 Task: Create a due date automation trigger when advanced on, on the tuesday of the week a card is due add dates starting today at 11:00 AM.
Action: Mouse moved to (830, 256)
Screenshot: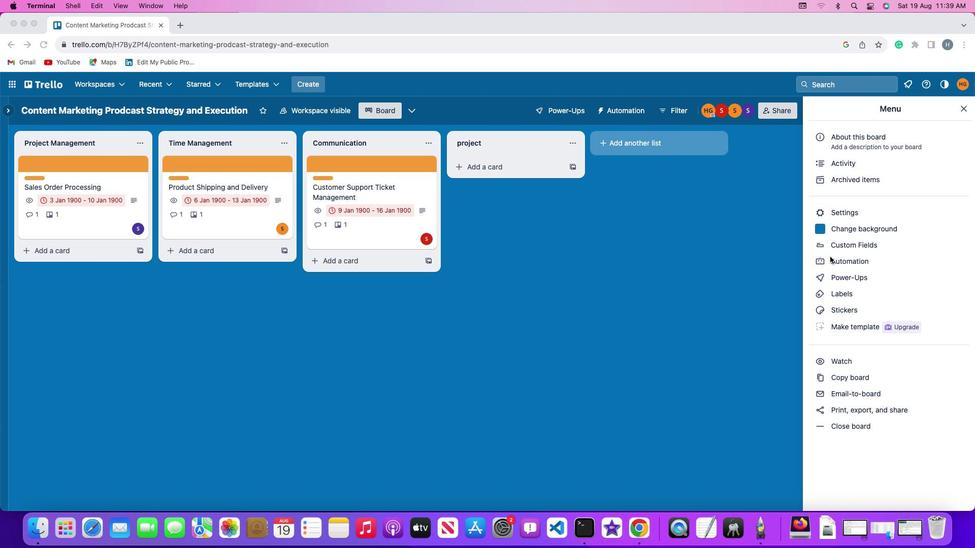 
Action: Mouse pressed left at (830, 256)
Screenshot: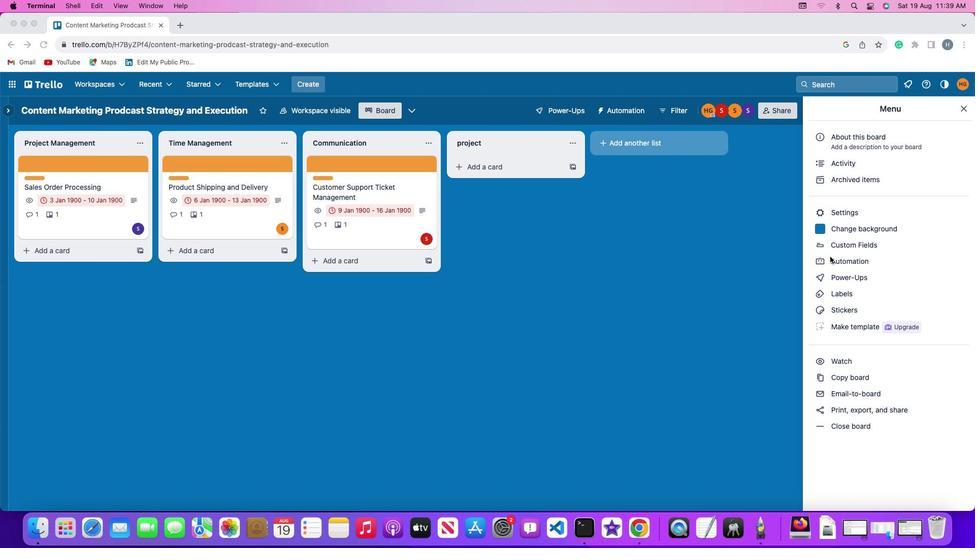 
Action: Mouse pressed left at (830, 256)
Screenshot: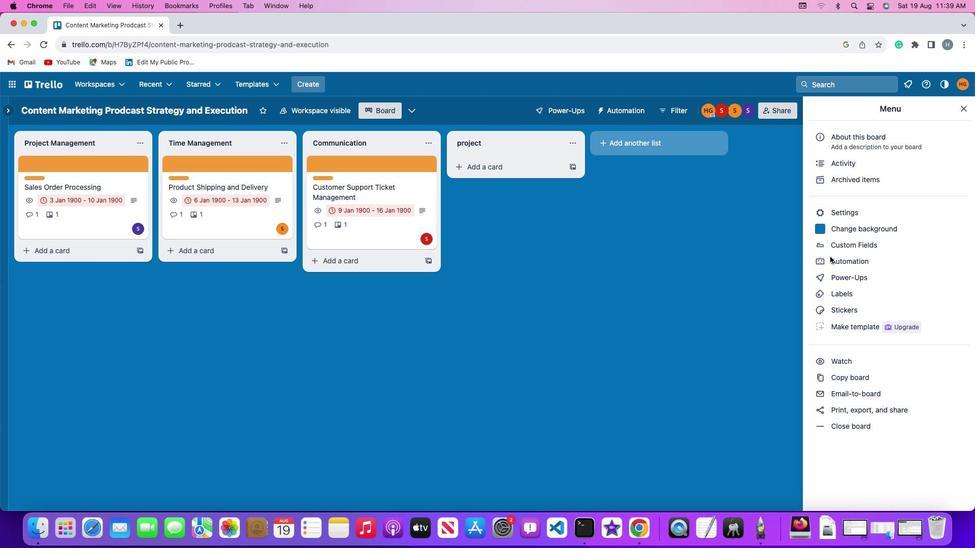 
Action: Mouse moved to (71, 237)
Screenshot: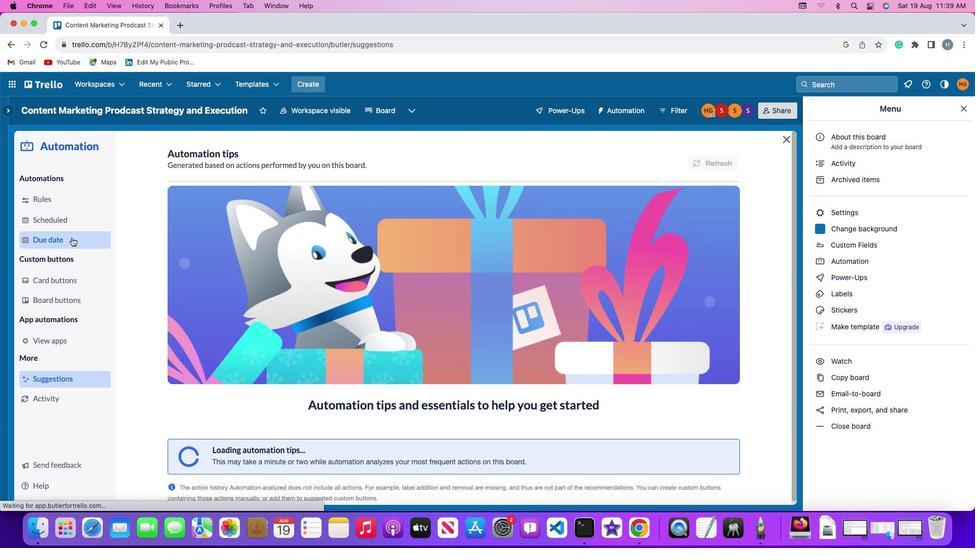 
Action: Mouse pressed left at (71, 237)
Screenshot: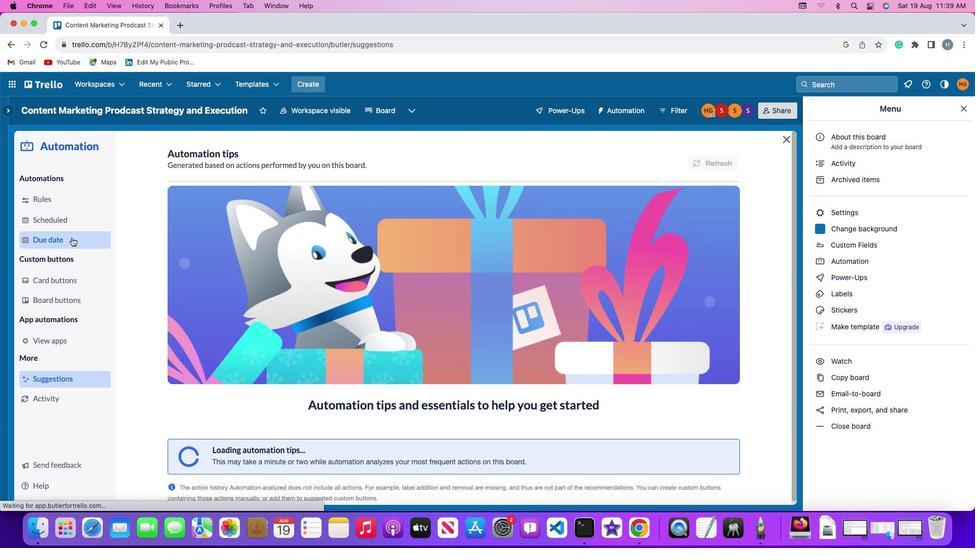 
Action: Mouse moved to (694, 158)
Screenshot: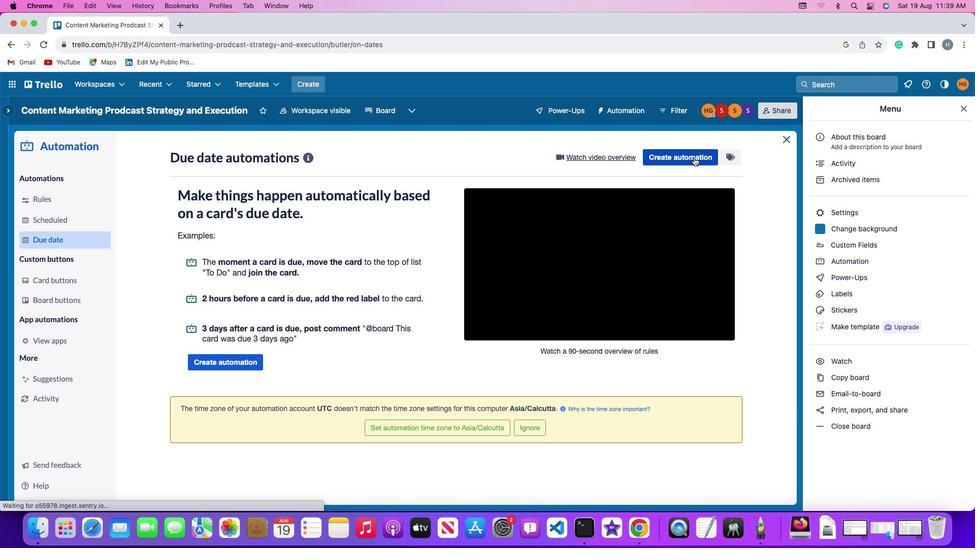 
Action: Mouse pressed left at (694, 158)
Screenshot: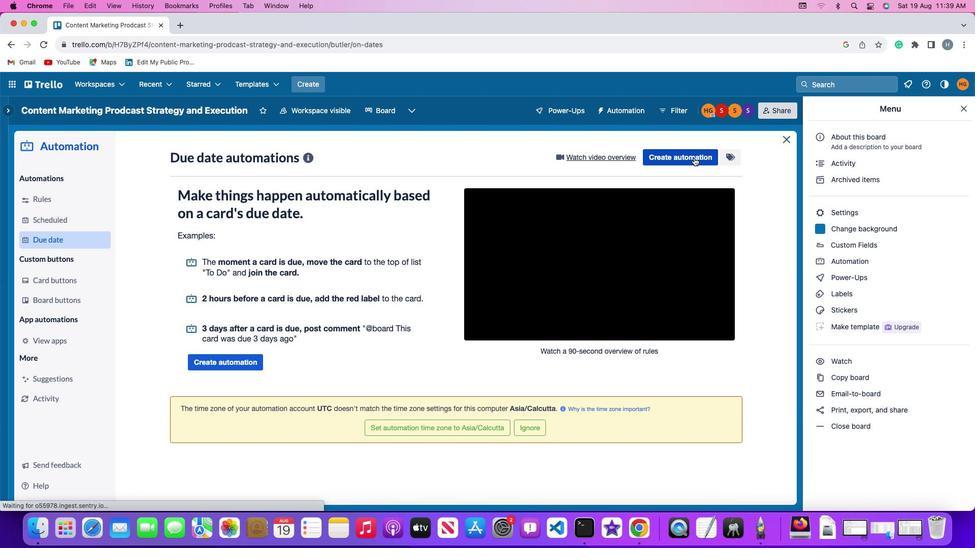 
Action: Mouse moved to (207, 259)
Screenshot: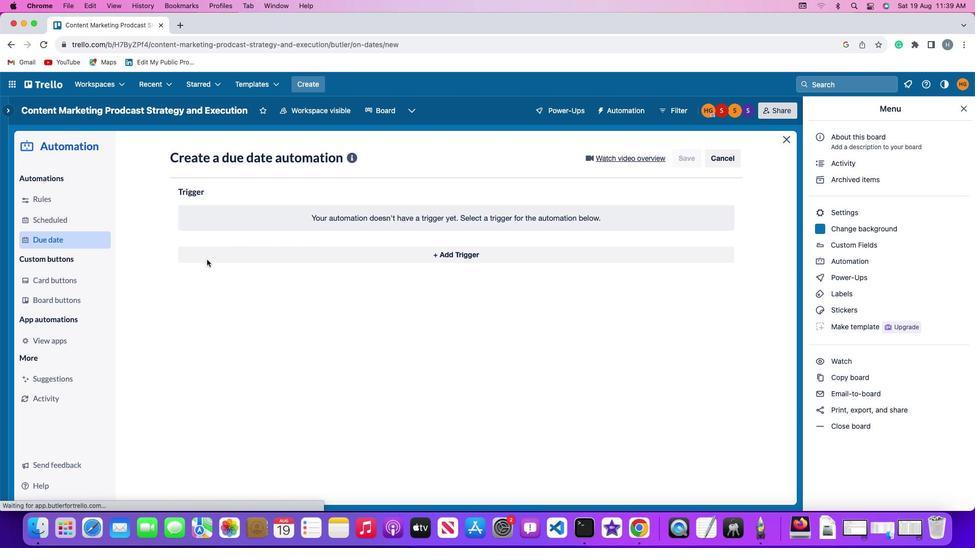 
Action: Mouse pressed left at (207, 259)
Screenshot: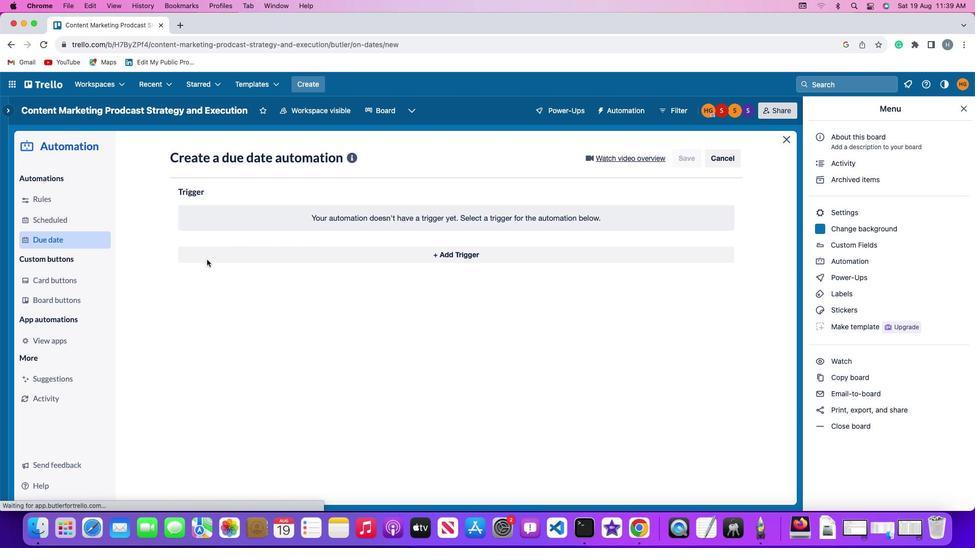 
Action: Mouse moved to (227, 442)
Screenshot: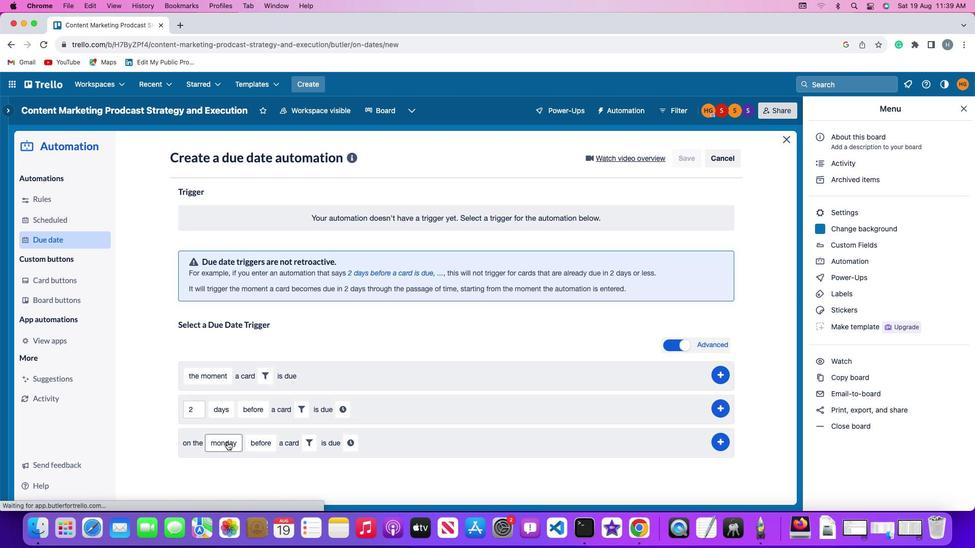 
Action: Mouse pressed left at (227, 442)
Screenshot: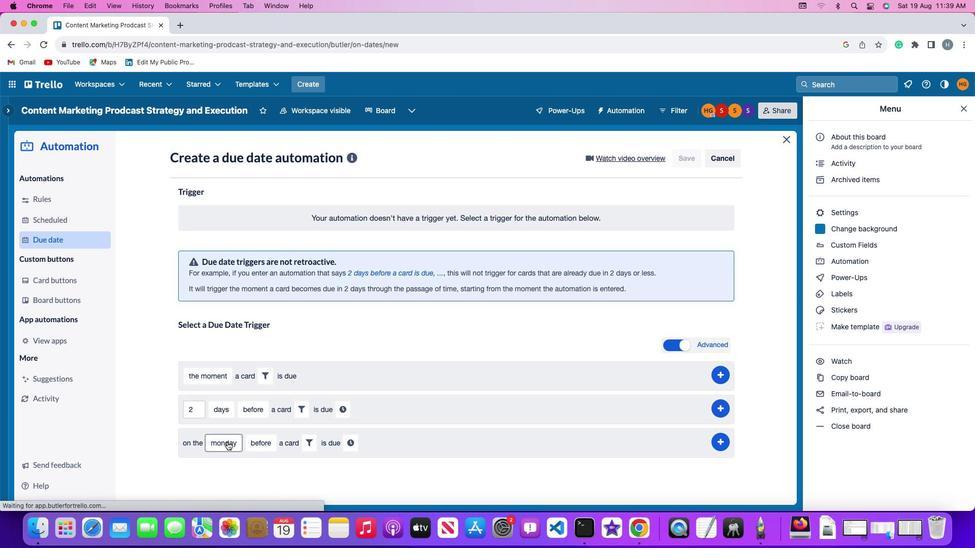 
Action: Mouse moved to (246, 324)
Screenshot: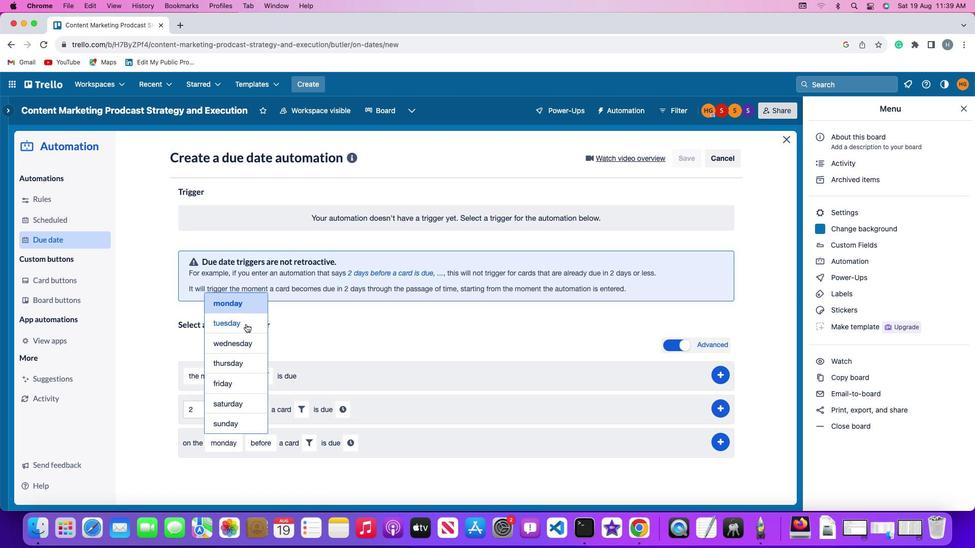 
Action: Mouse pressed left at (246, 324)
Screenshot: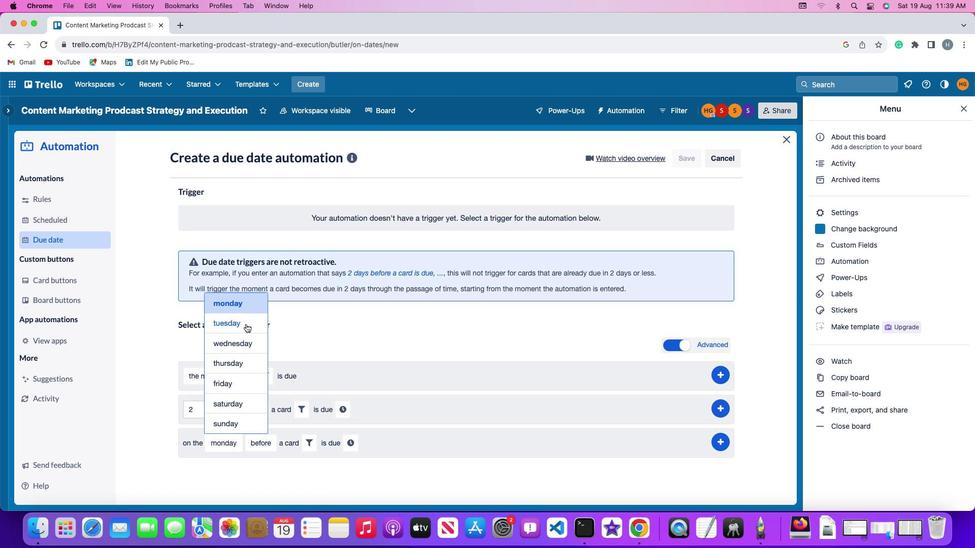 
Action: Mouse moved to (258, 444)
Screenshot: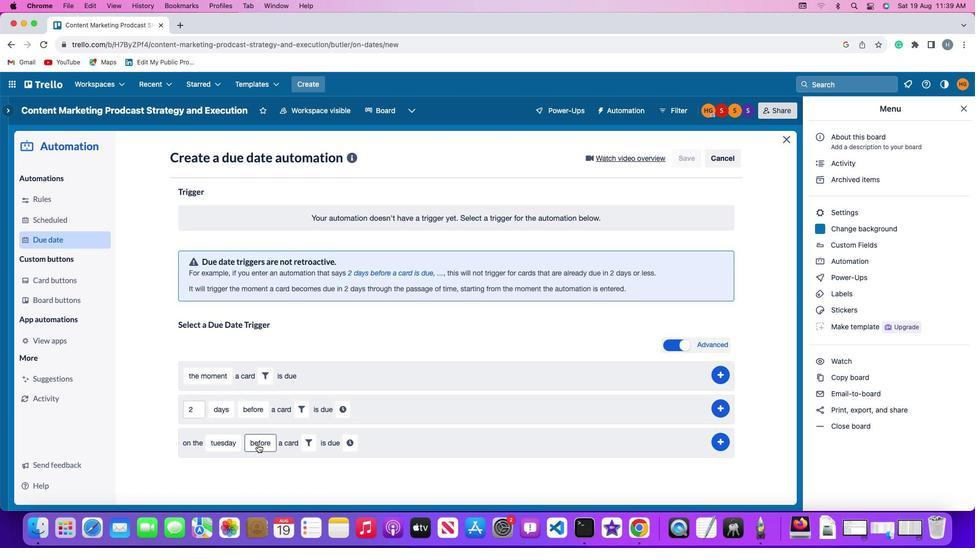 
Action: Mouse pressed left at (258, 444)
Screenshot: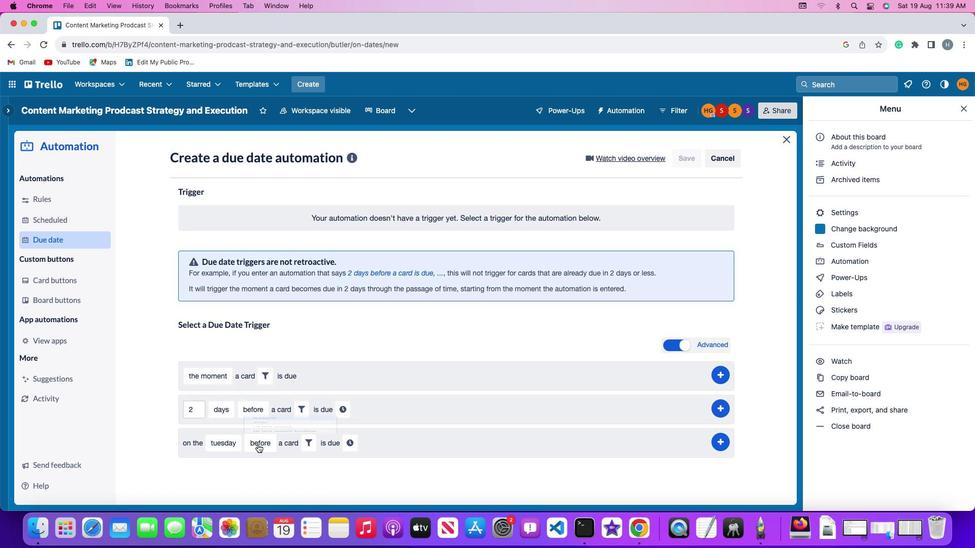 
Action: Mouse moved to (271, 401)
Screenshot: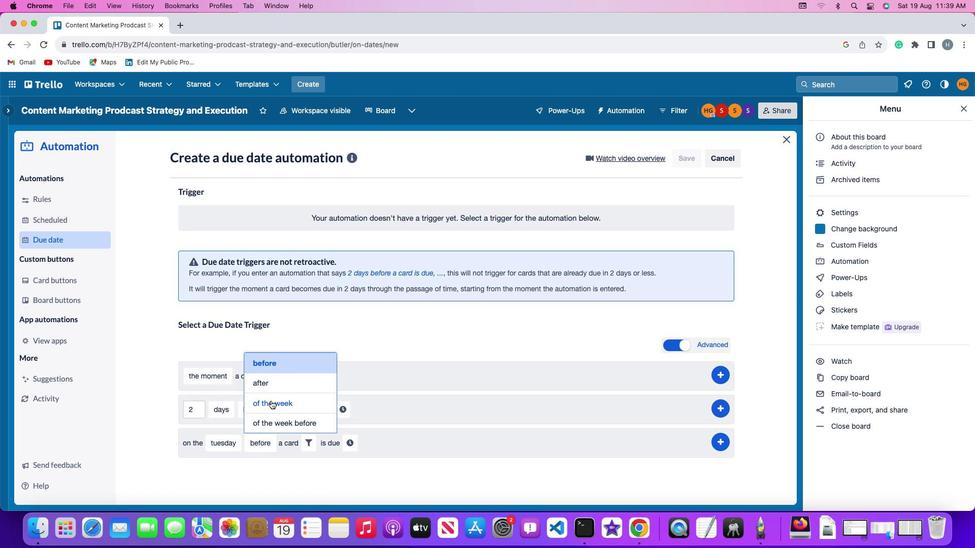 
Action: Mouse pressed left at (271, 401)
Screenshot: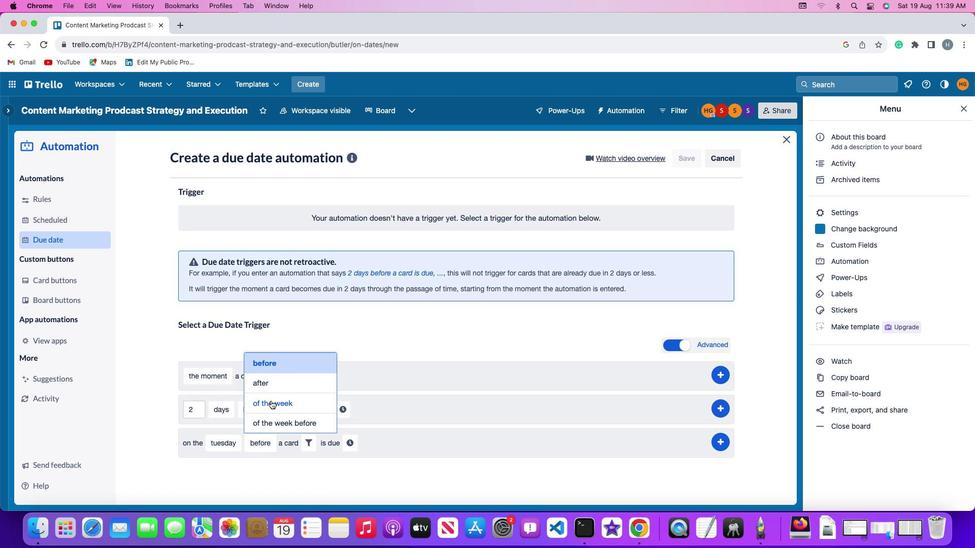 
Action: Mouse moved to (329, 440)
Screenshot: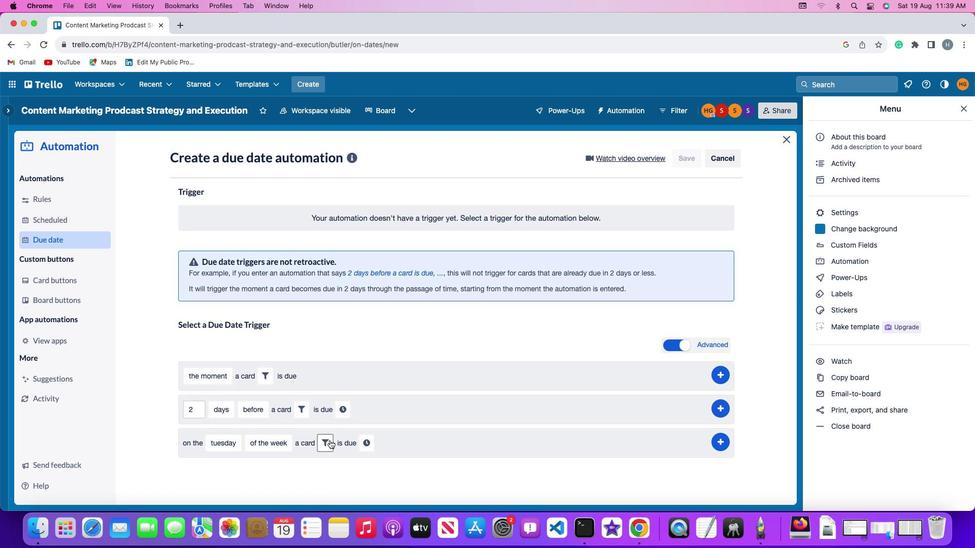 
Action: Mouse pressed left at (329, 440)
Screenshot: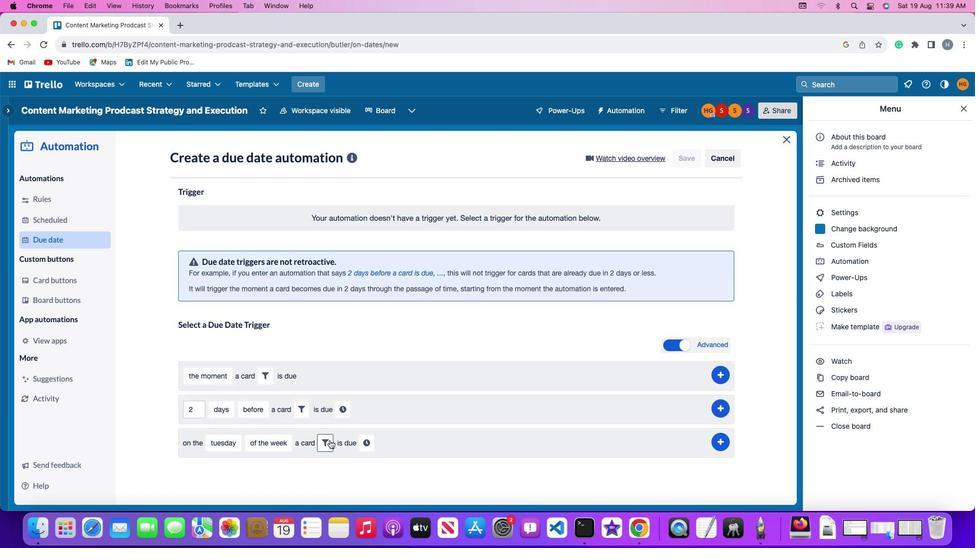 
Action: Mouse moved to (377, 475)
Screenshot: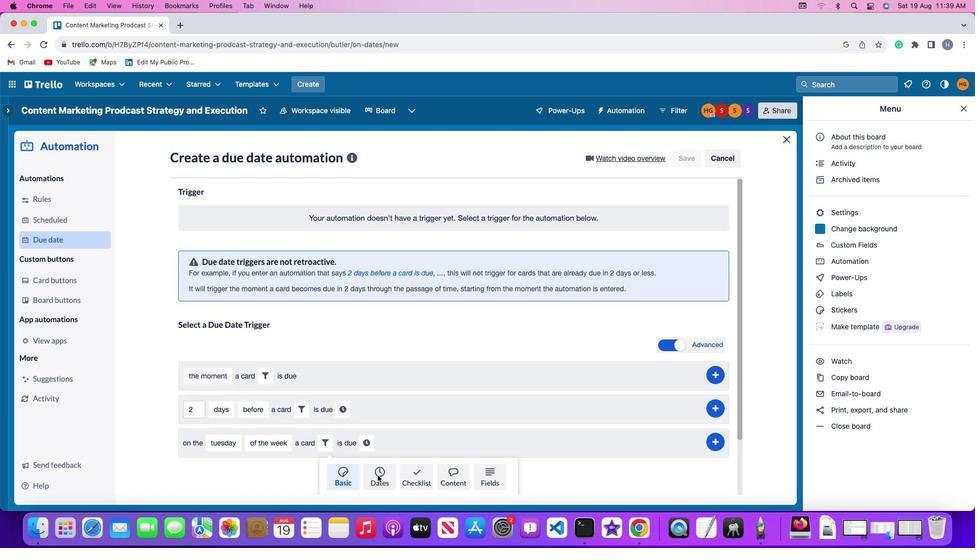 
Action: Mouse pressed left at (377, 475)
Screenshot: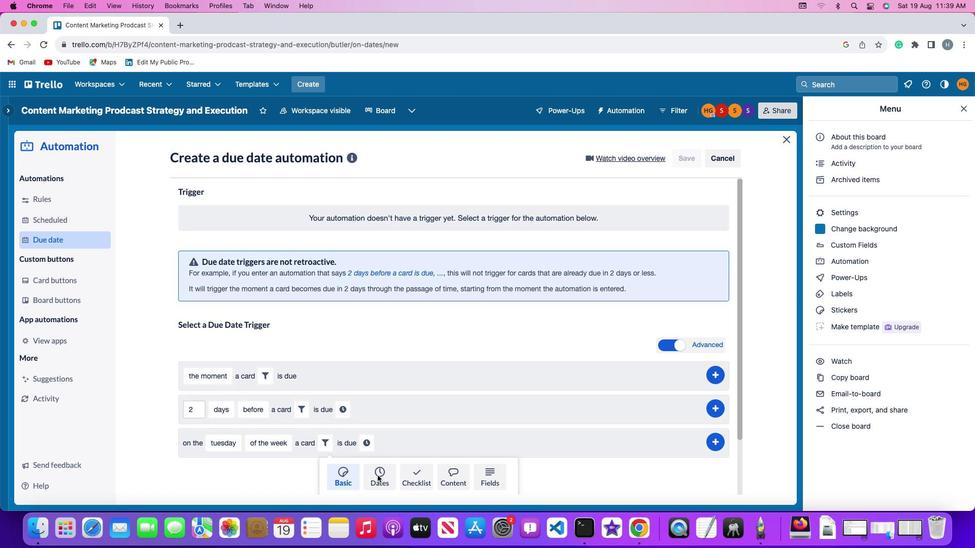 
Action: Mouse moved to (282, 464)
Screenshot: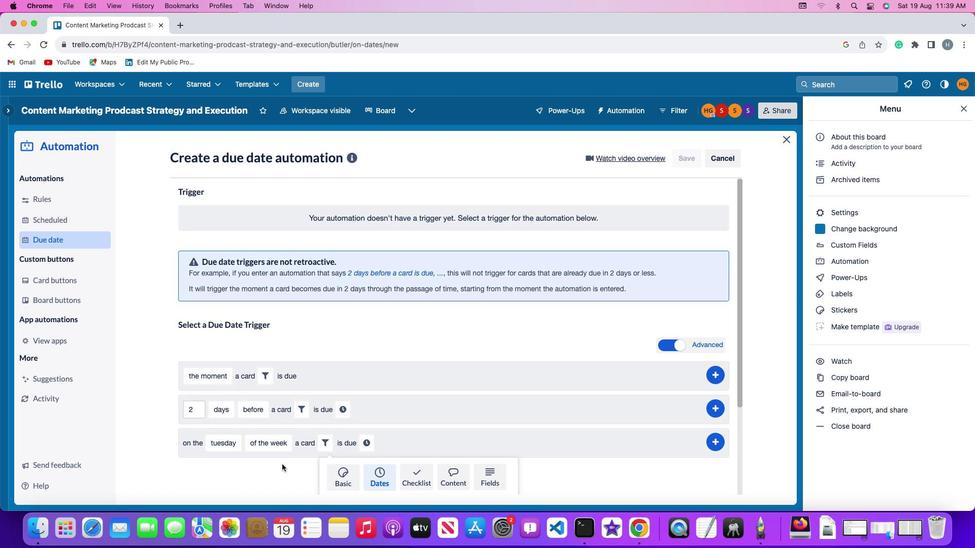 
Action: Mouse scrolled (282, 464) with delta (0, 0)
Screenshot: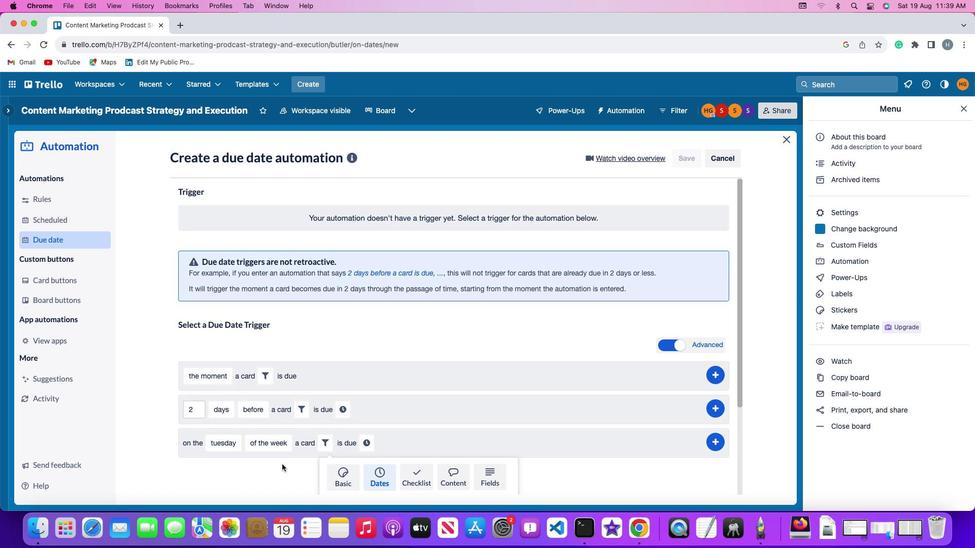 
Action: Mouse scrolled (282, 464) with delta (0, 0)
Screenshot: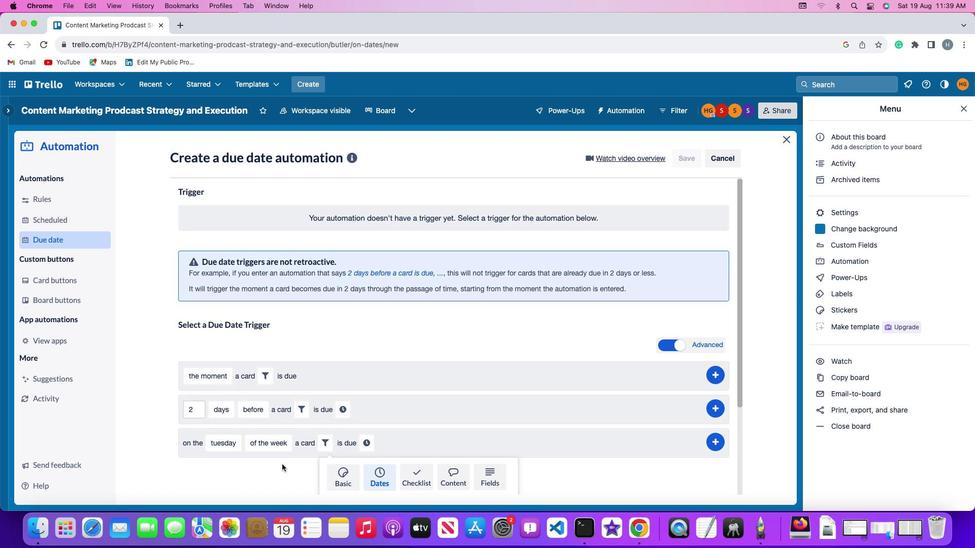 
Action: Mouse moved to (282, 464)
Screenshot: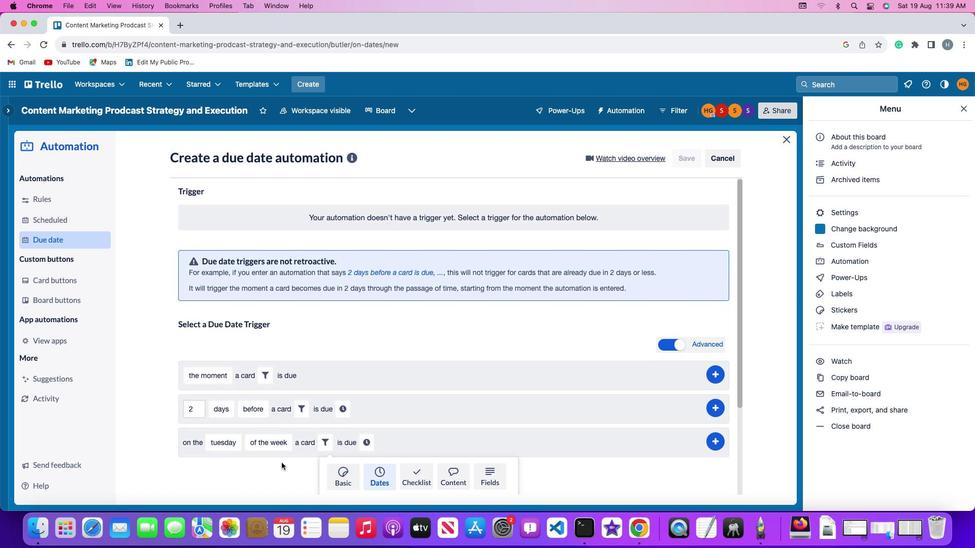 
Action: Mouse scrolled (282, 464) with delta (0, -1)
Screenshot: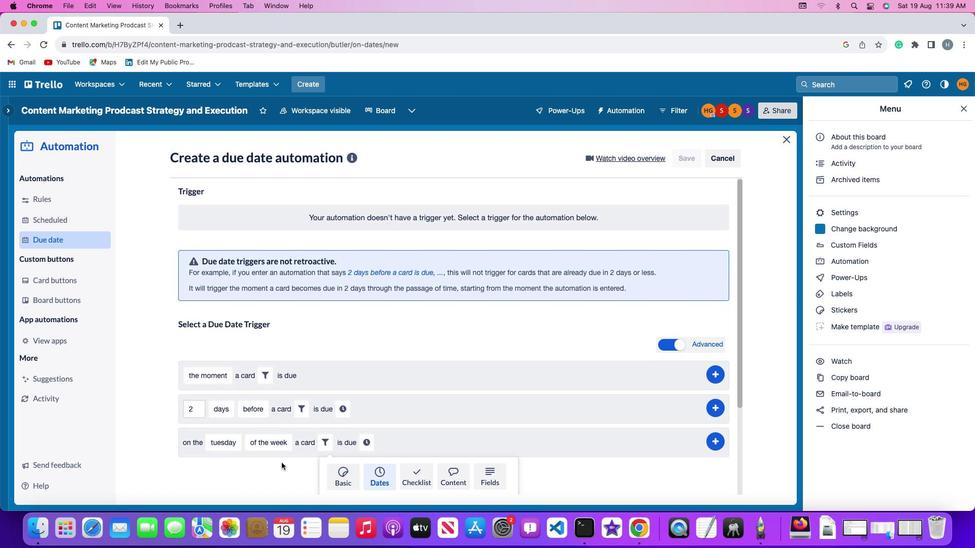 
Action: Mouse moved to (282, 463)
Screenshot: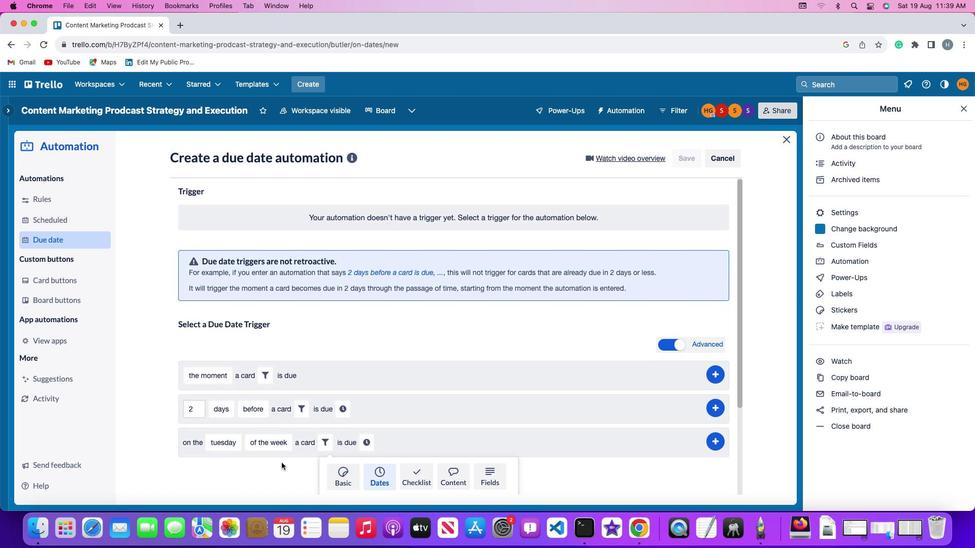 
Action: Mouse scrolled (282, 463) with delta (0, -2)
Screenshot: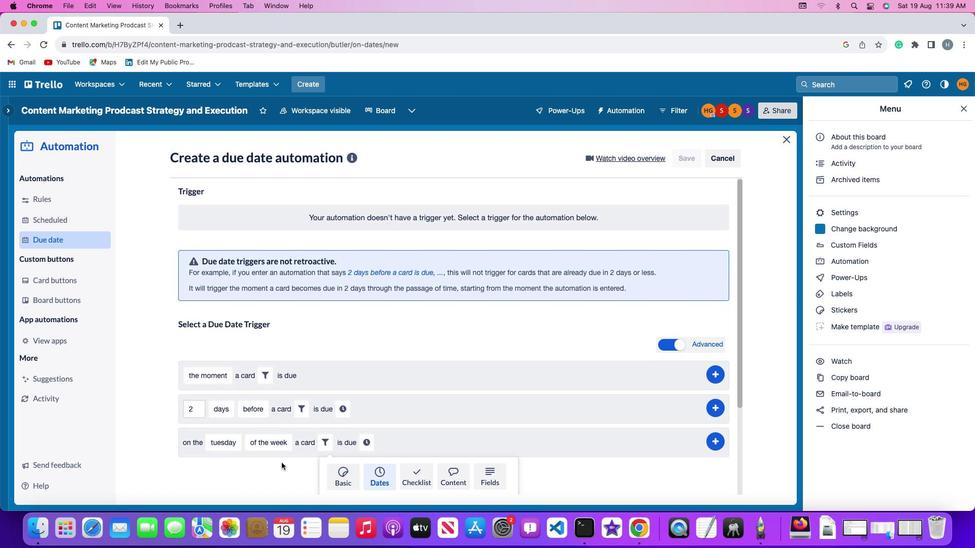 
Action: Mouse moved to (281, 462)
Screenshot: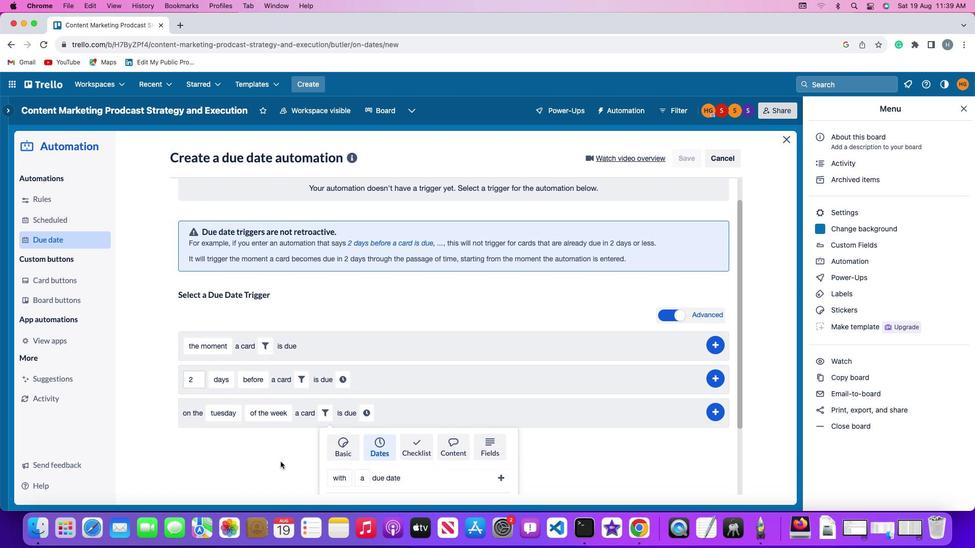 
Action: Mouse scrolled (281, 462) with delta (0, -3)
Screenshot: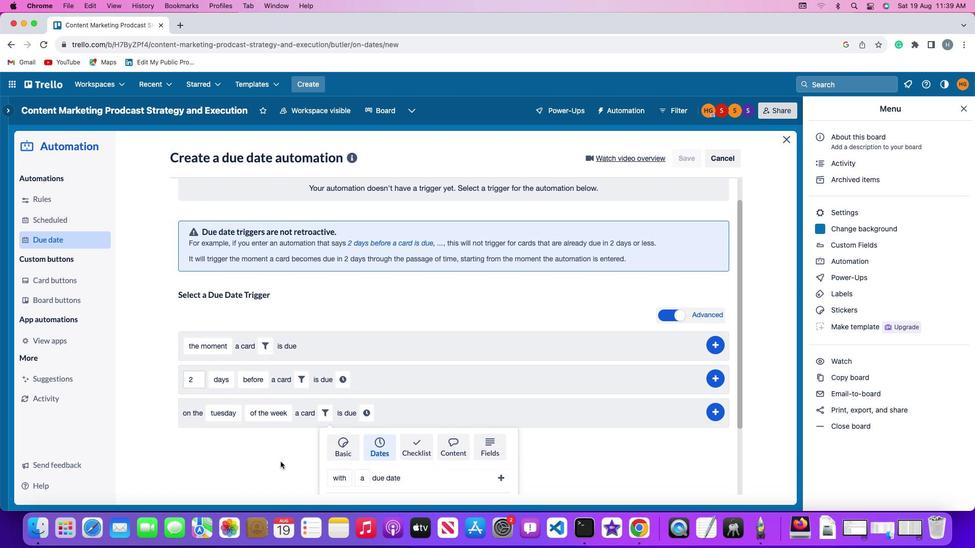 
Action: Mouse moved to (280, 460)
Screenshot: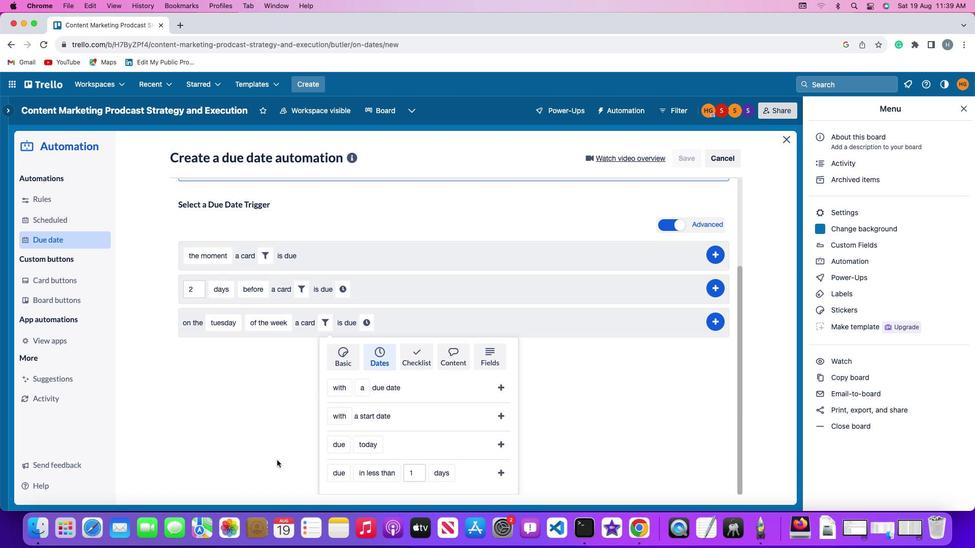 
Action: Mouse scrolled (280, 460) with delta (0, 0)
Screenshot: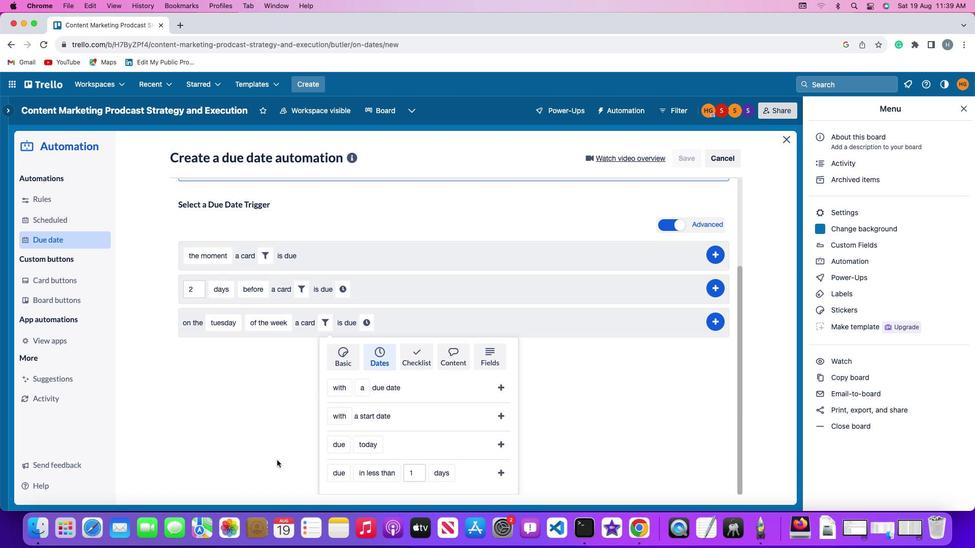 
Action: Mouse moved to (277, 460)
Screenshot: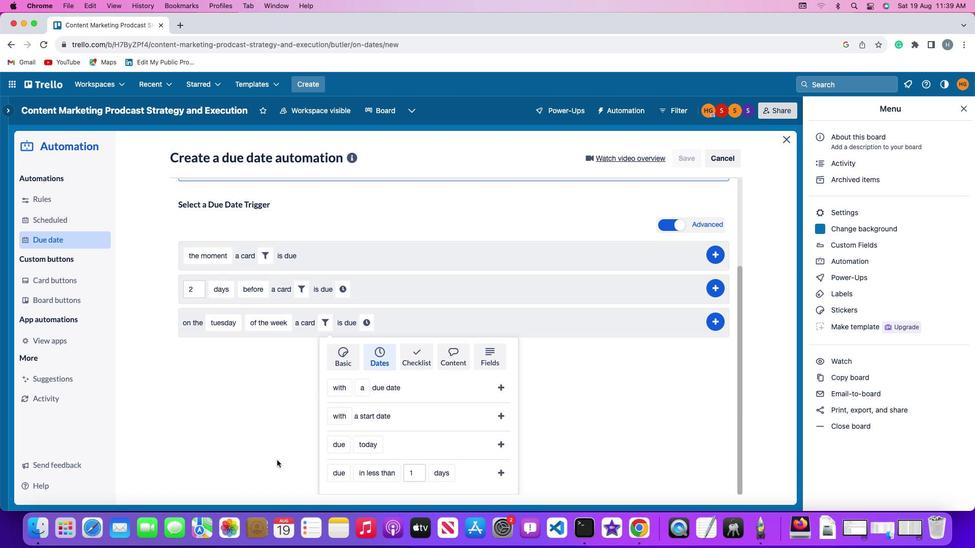 
Action: Mouse scrolled (277, 460) with delta (0, 0)
Screenshot: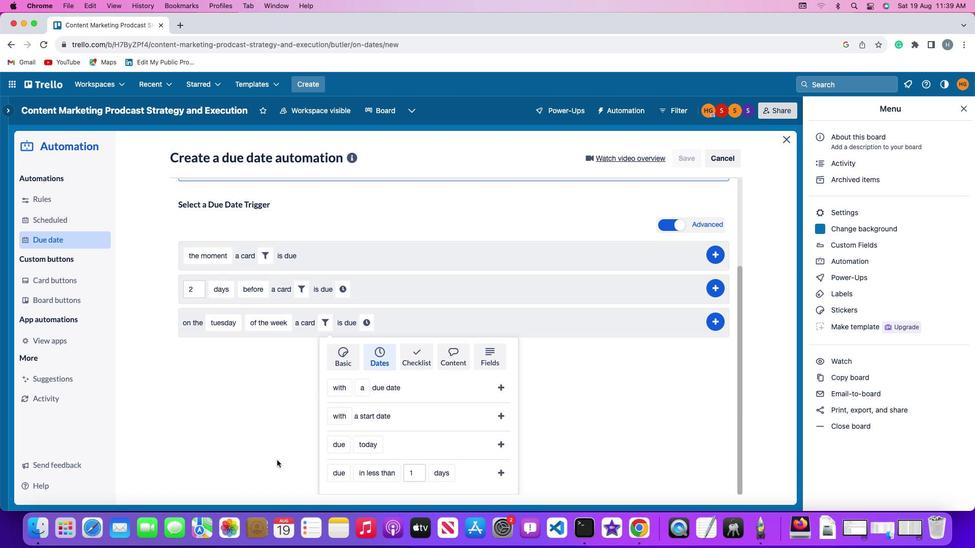 
Action: Mouse moved to (276, 460)
Screenshot: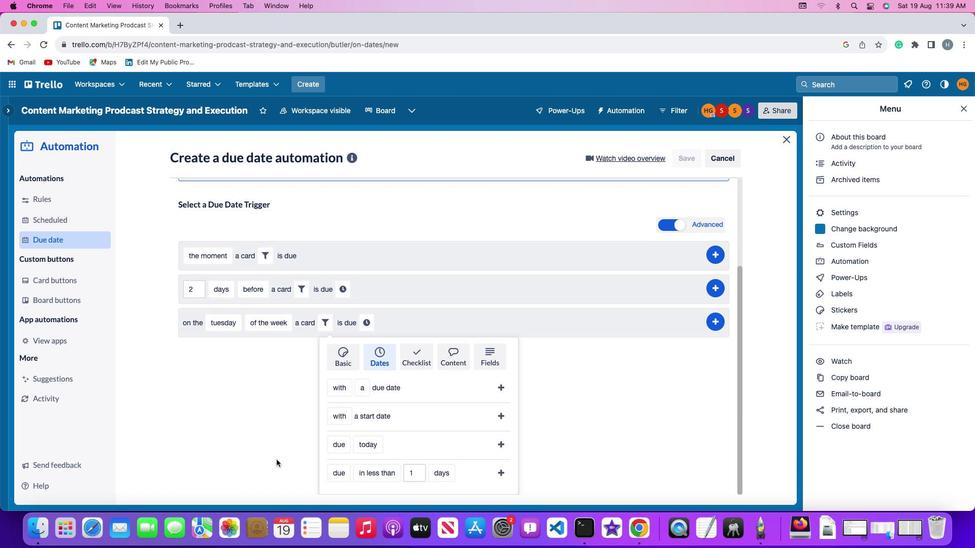 
Action: Mouse scrolled (276, 460) with delta (0, -1)
Screenshot: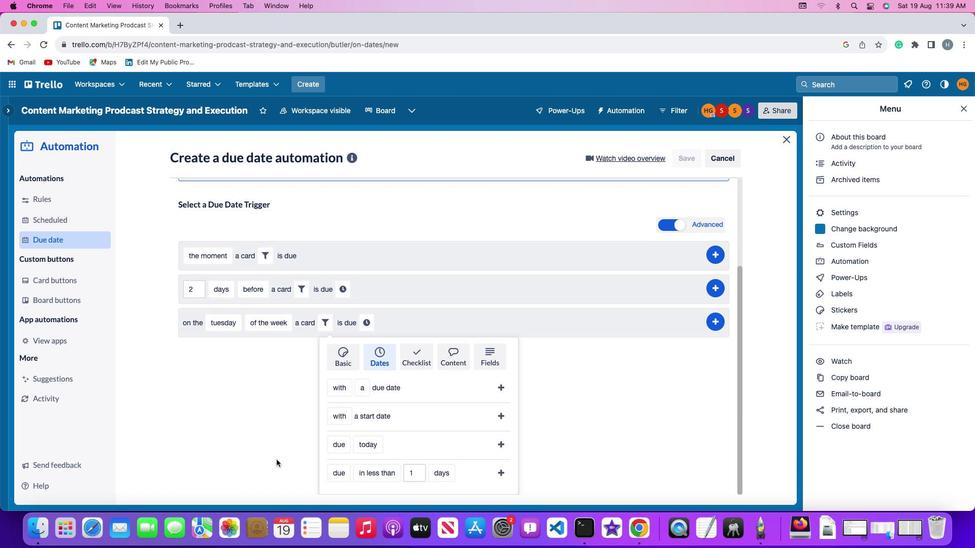 
Action: Mouse moved to (330, 448)
Screenshot: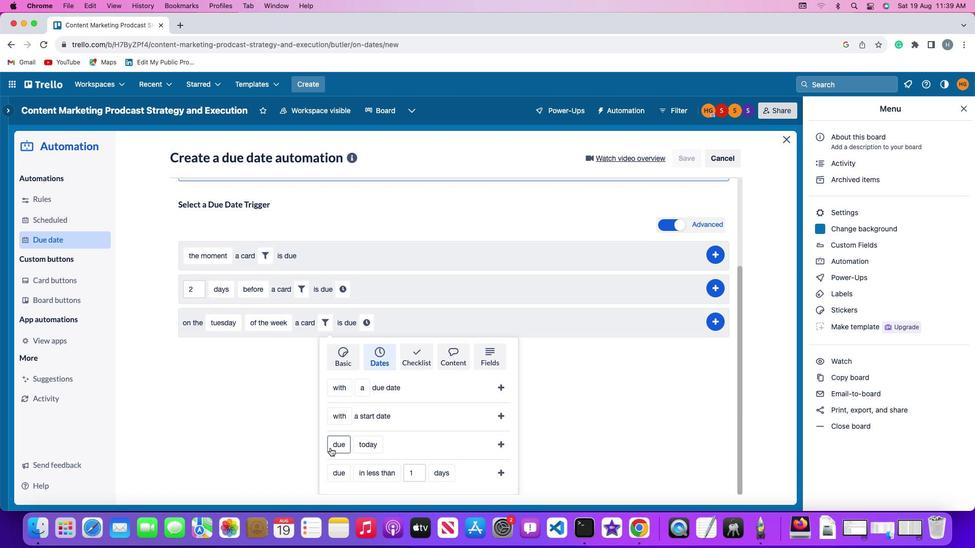 
Action: Mouse pressed left at (330, 448)
Screenshot: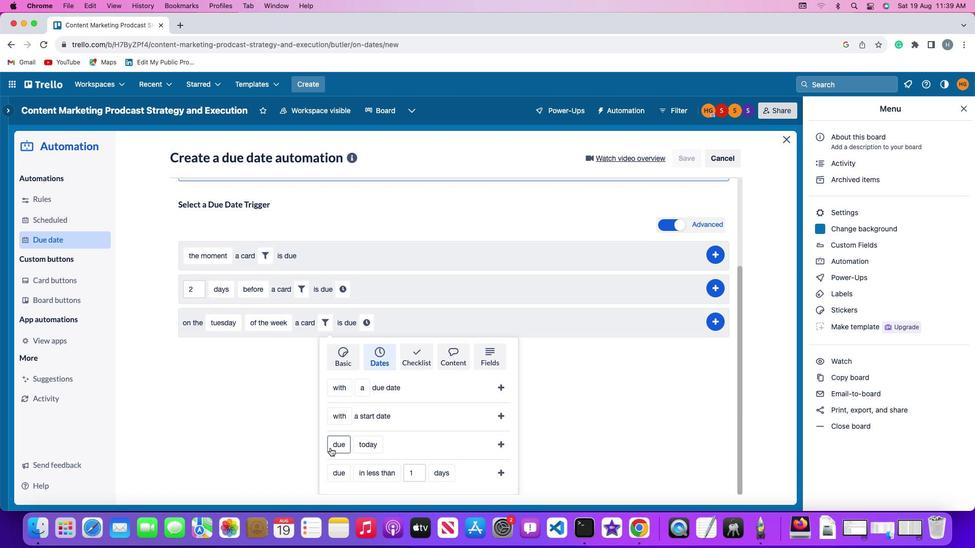 
Action: Mouse moved to (346, 405)
Screenshot: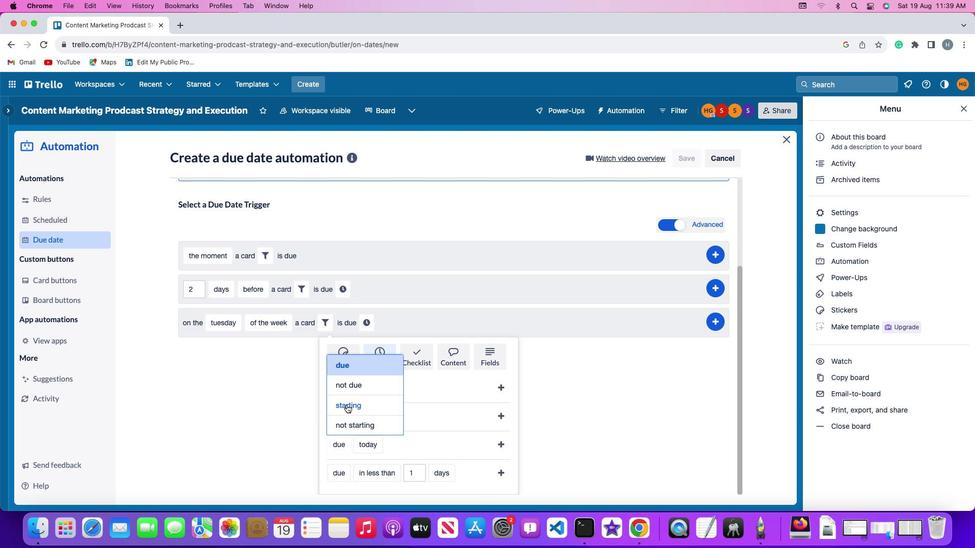 
Action: Mouse pressed left at (346, 405)
Screenshot: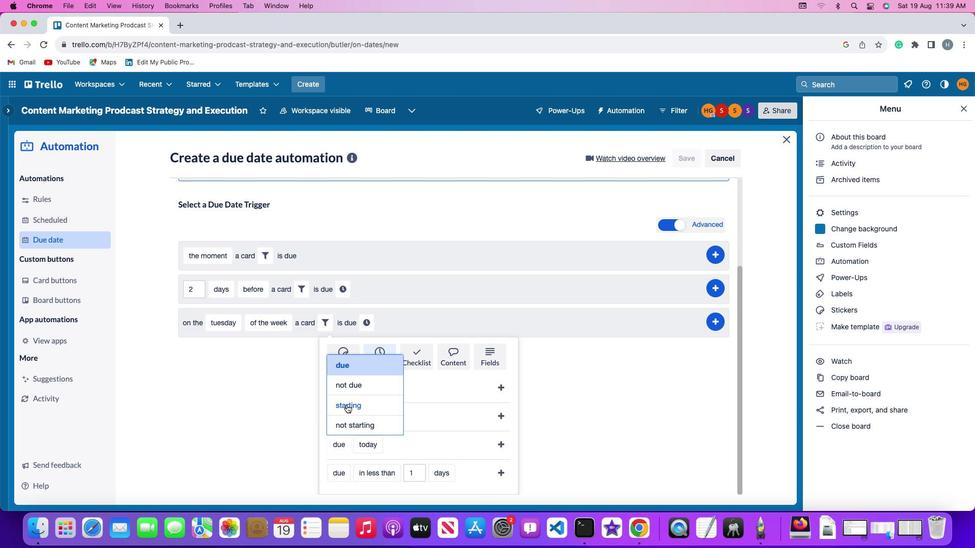 
Action: Mouse moved to (378, 440)
Screenshot: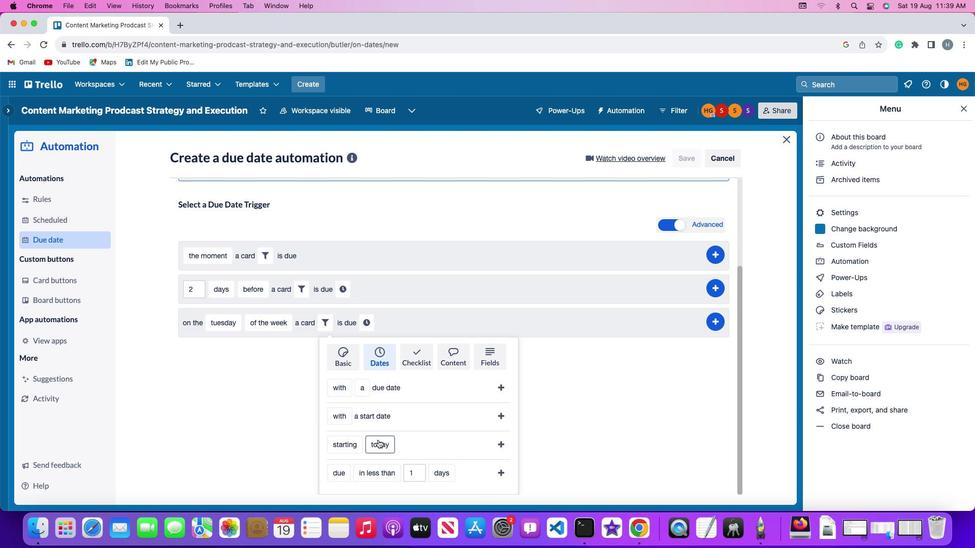 
Action: Mouse pressed left at (378, 440)
Screenshot: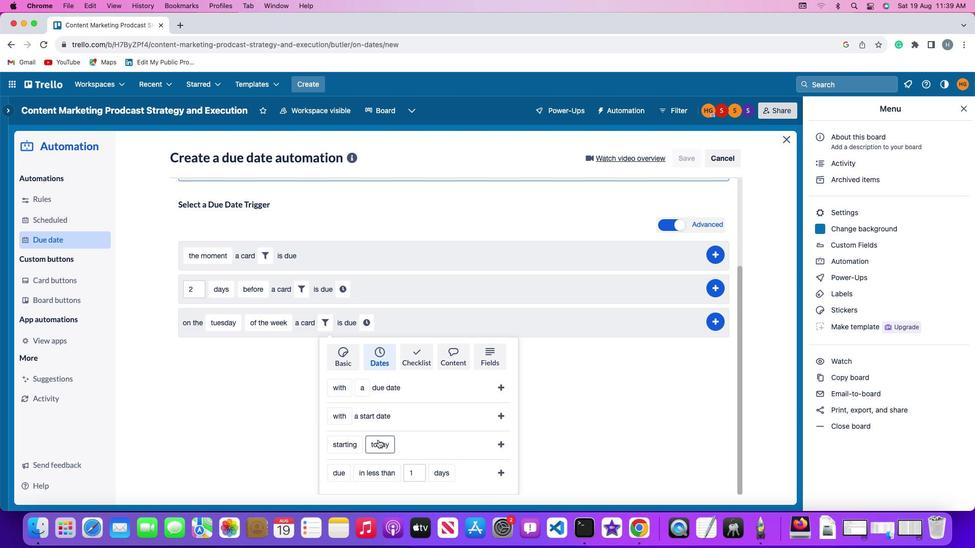 
Action: Mouse moved to (396, 325)
Screenshot: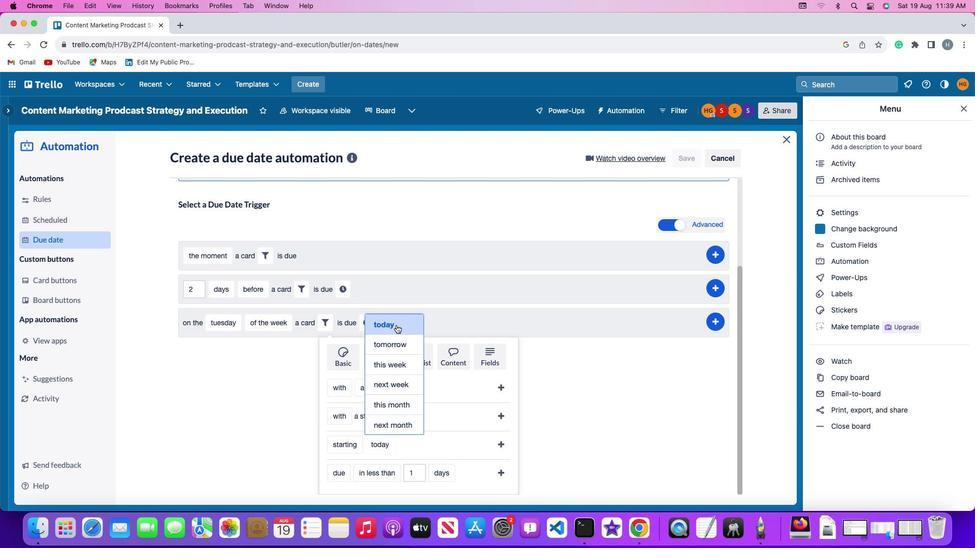 
Action: Mouse pressed left at (396, 325)
Screenshot: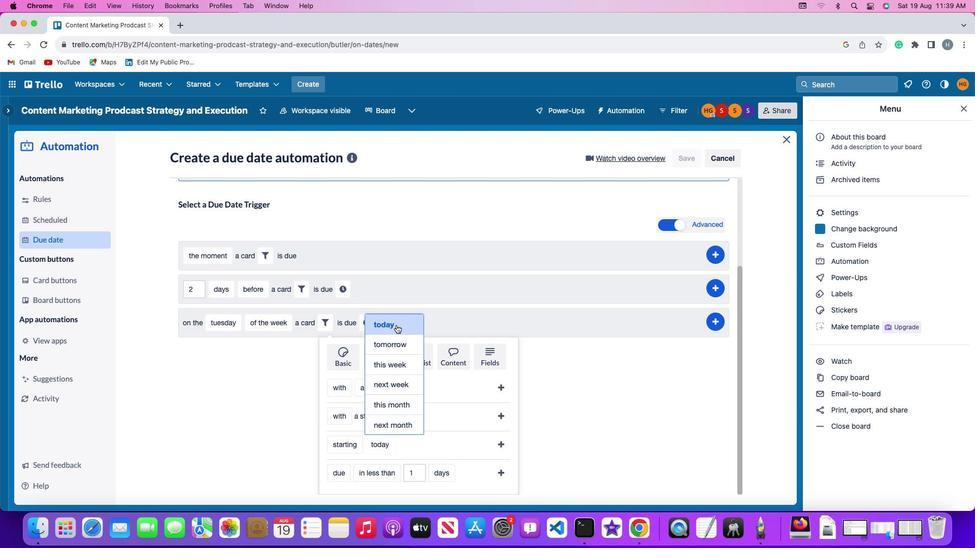 
Action: Mouse moved to (500, 444)
Screenshot: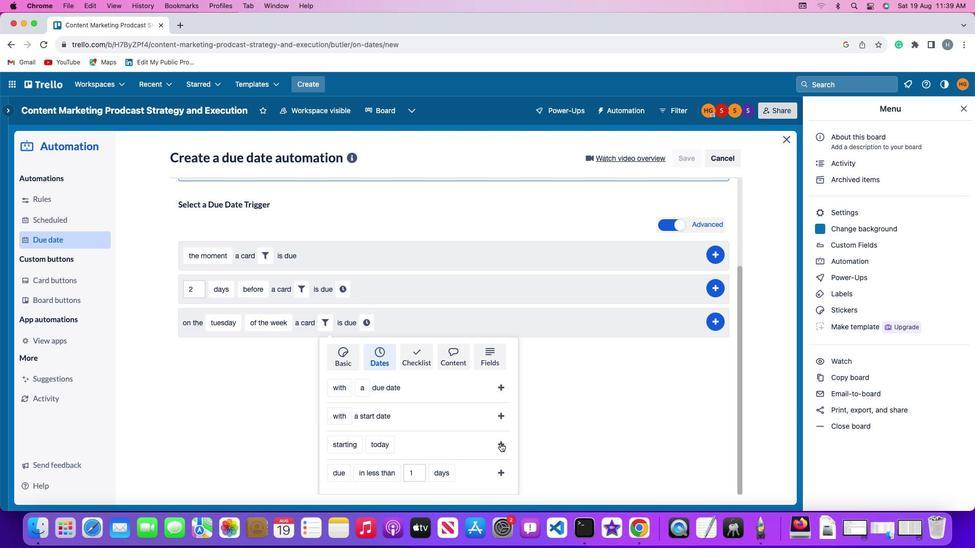 
Action: Mouse pressed left at (500, 444)
Screenshot: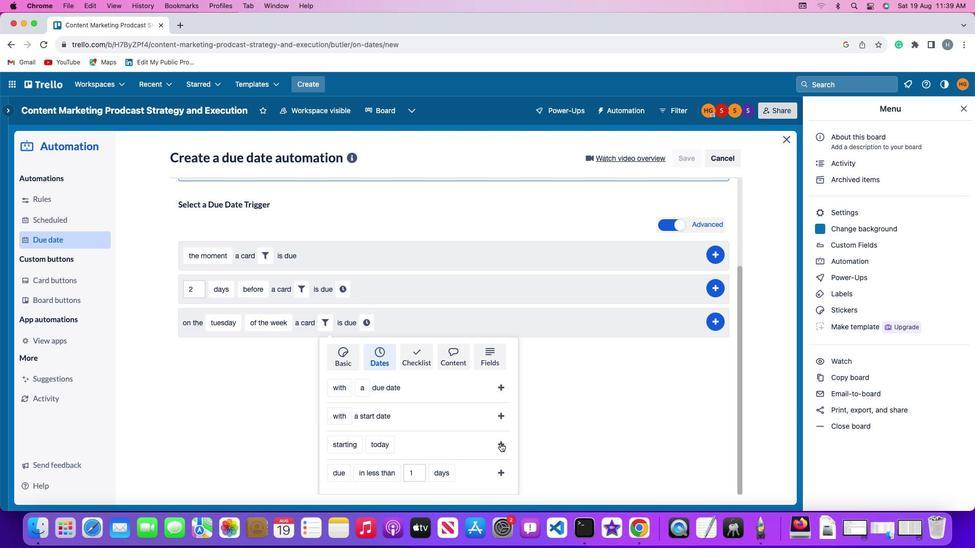 
Action: Mouse moved to (436, 444)
Screenshot: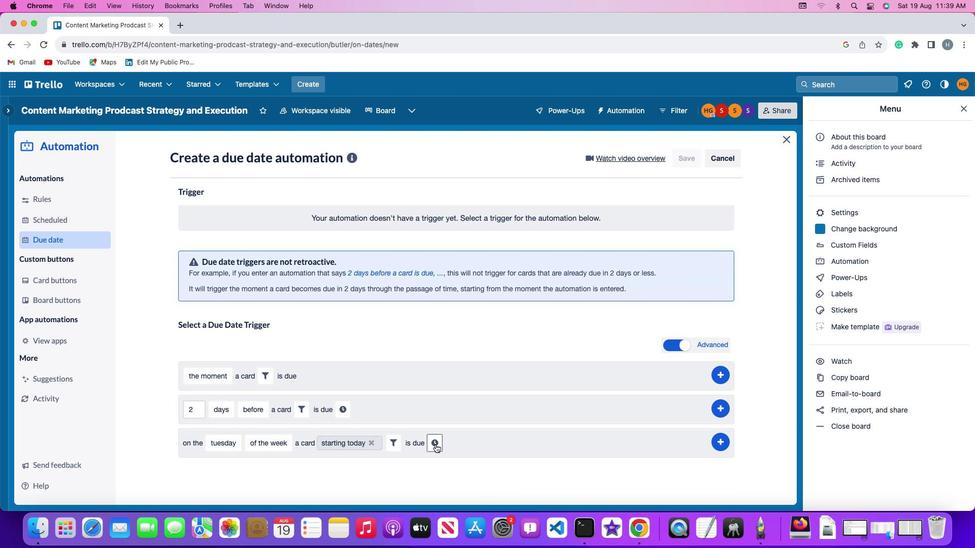 
Action: Mouse pressed left at (436, 444)
Screenshot: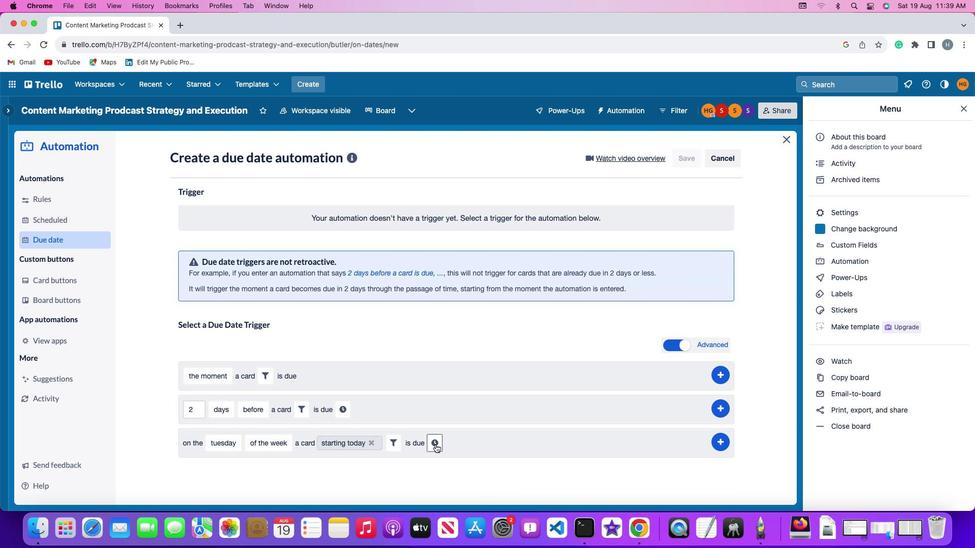 
Action: Mouse moved to (454, 445)
Screenshot: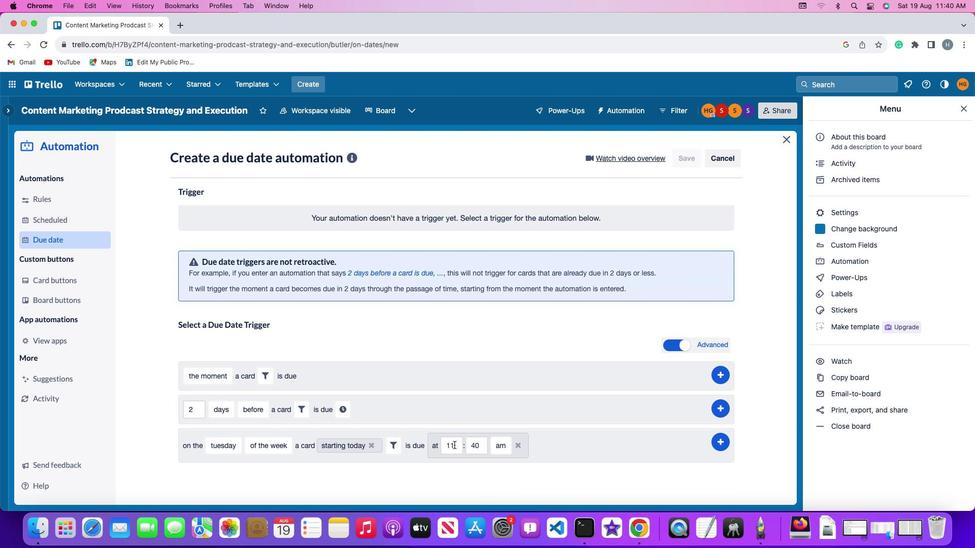 
Action: Mouse pressed left at (454, 445)
Screenshot: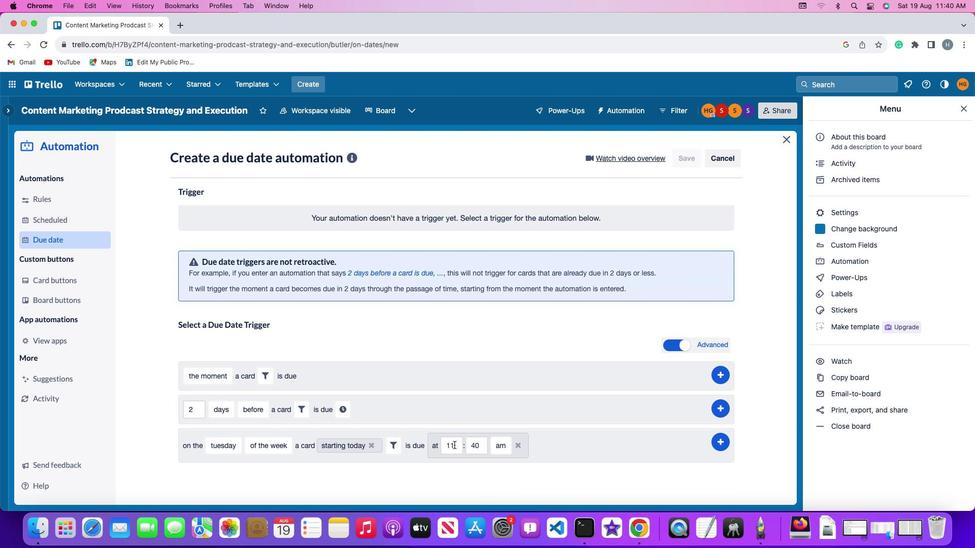 
Action: Mouse moved to (454, 445)
Screenshot: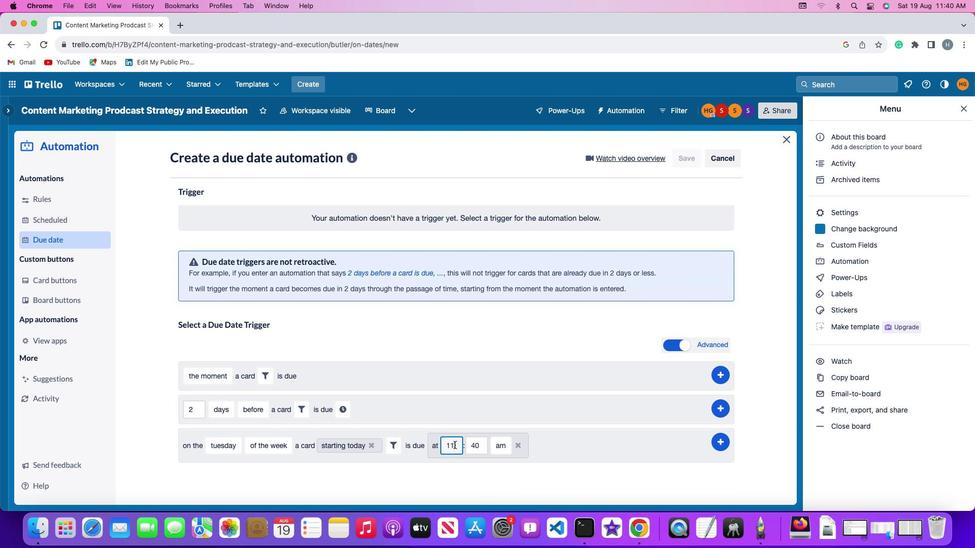 
Action: Key pressed Key.backspace'1'
Screenshot: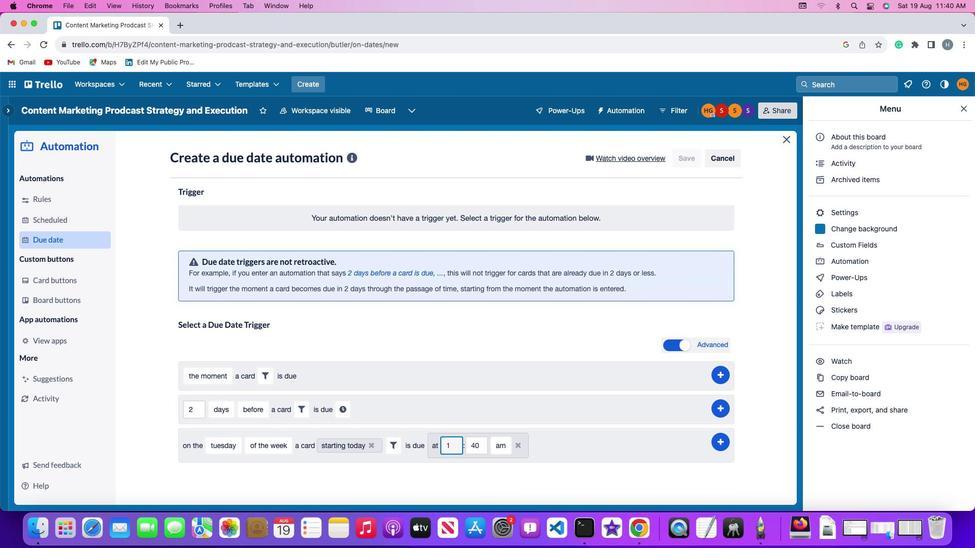 
Action: Mouse moved to (487, 444)
Screenshot: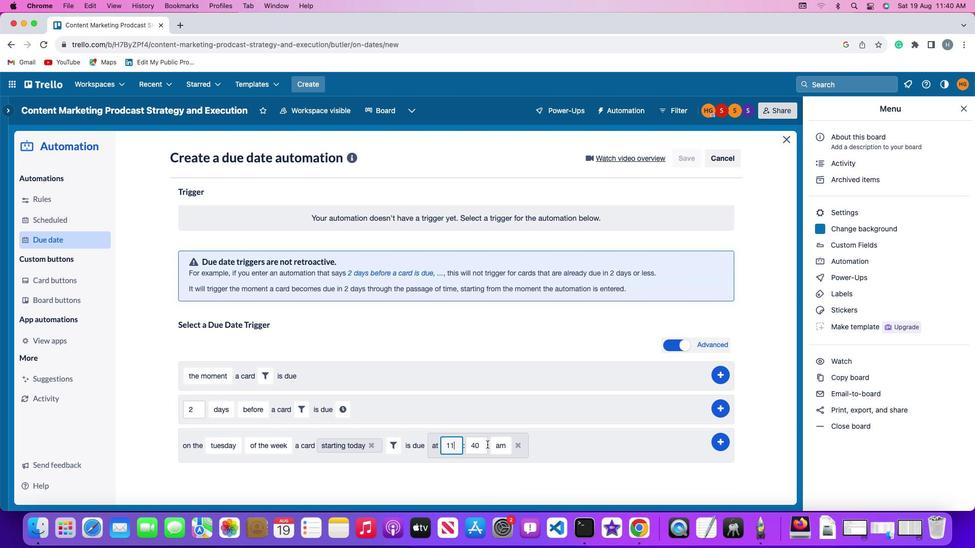 
Action: Mouse pressed left at (487, 444)
Screenshot: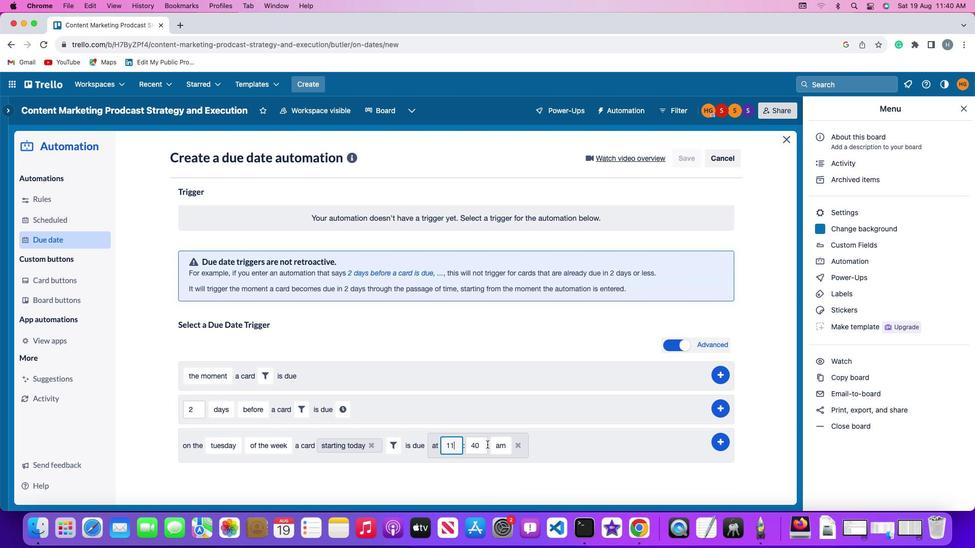 
Action: Key pressed Key.backspace
Screenshot: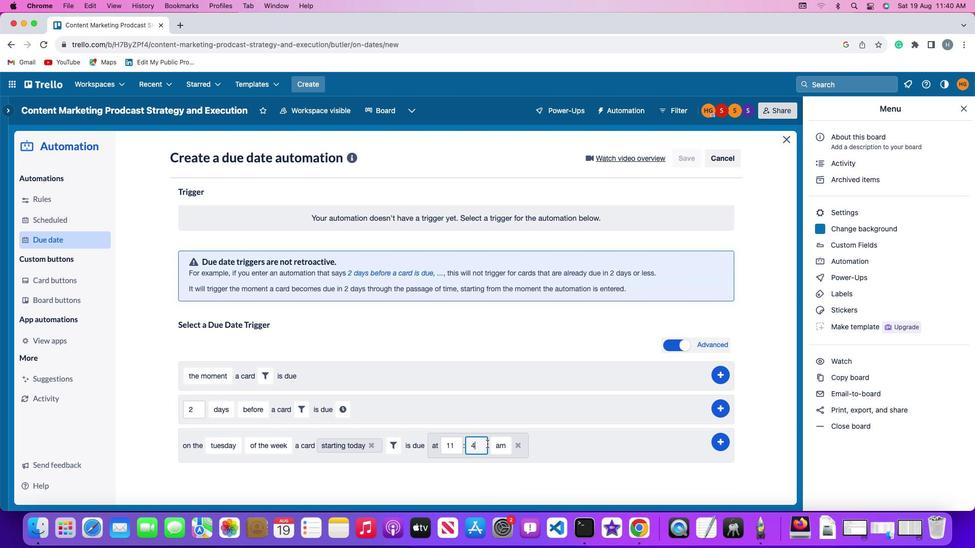 
Action: Mouse moved to (487, 444)
Screenshot: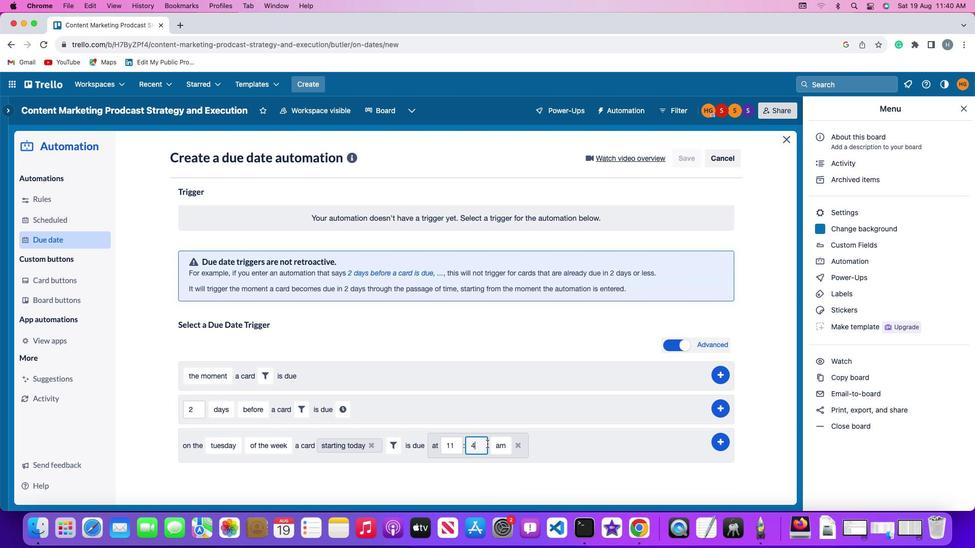 
Action: Key pressed Key.backspace
Screenshot: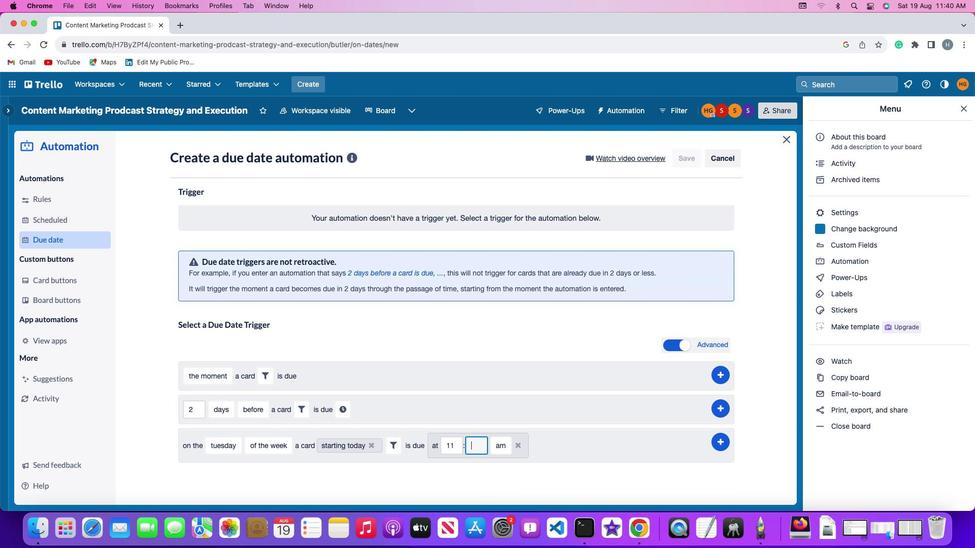 
Action: Mouse moved to (487, 444)
Screenshot: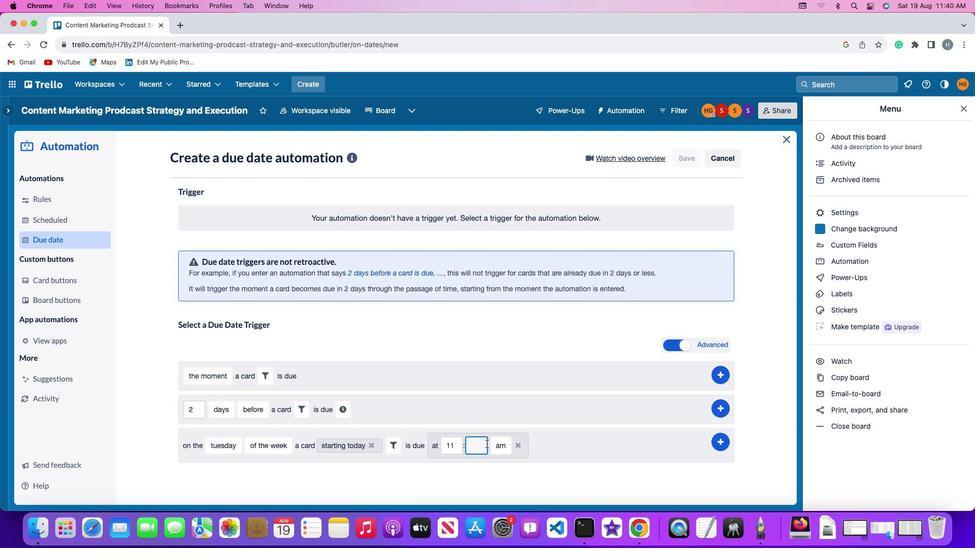 
Action: Key pressed '0''0'
Screenshot: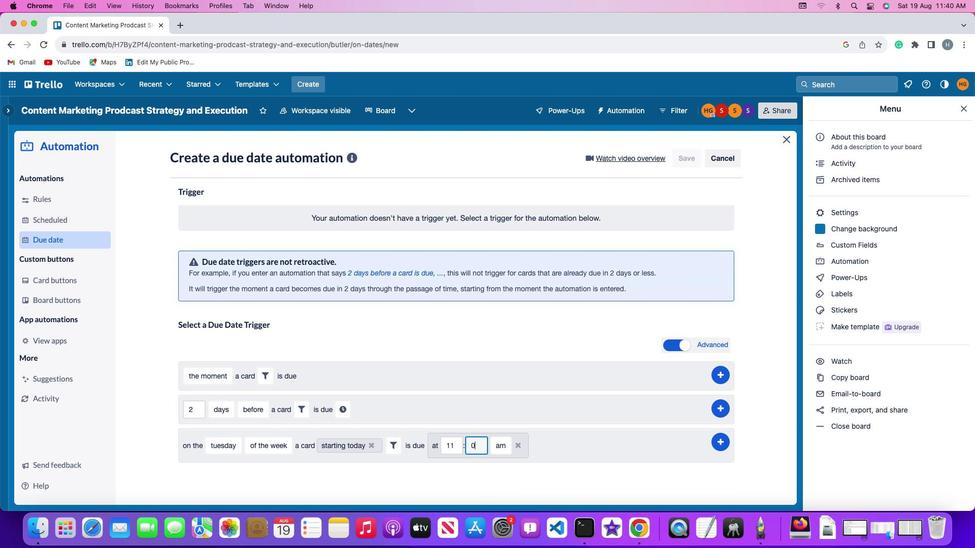 
Action: Mouse moved to (498, 443)
Screenshot: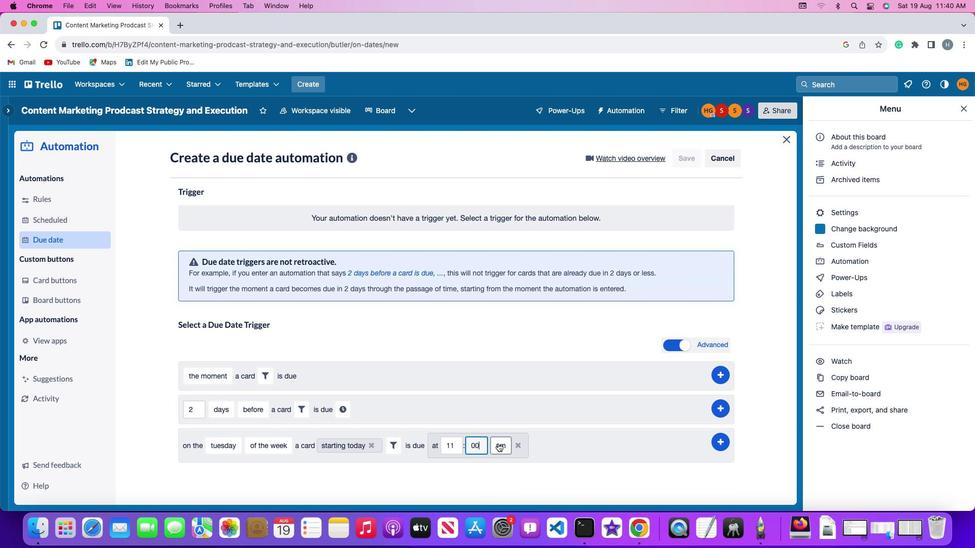 
Action: Mouse pressed left at (498, 443)
Screenshot: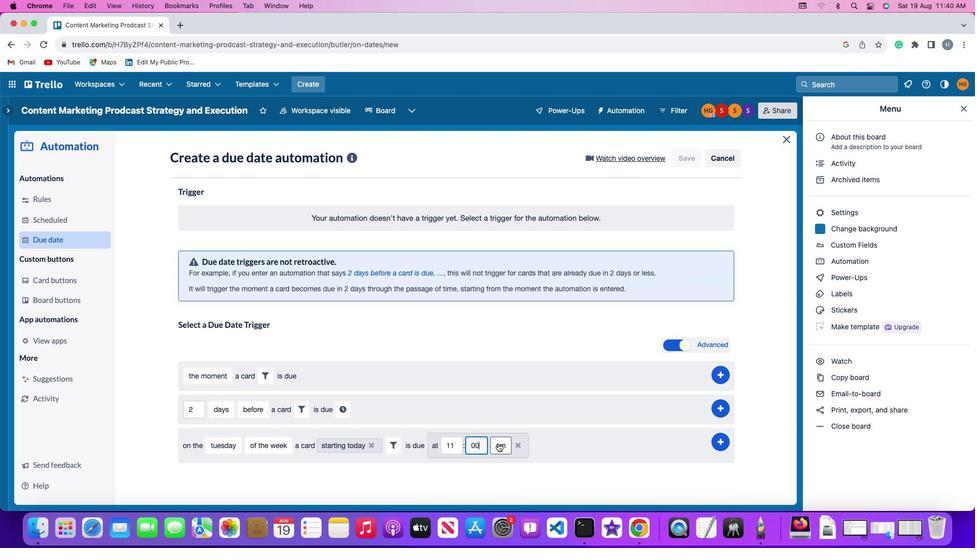 
Action: Mouse moved to (502, 457)
Screenshot: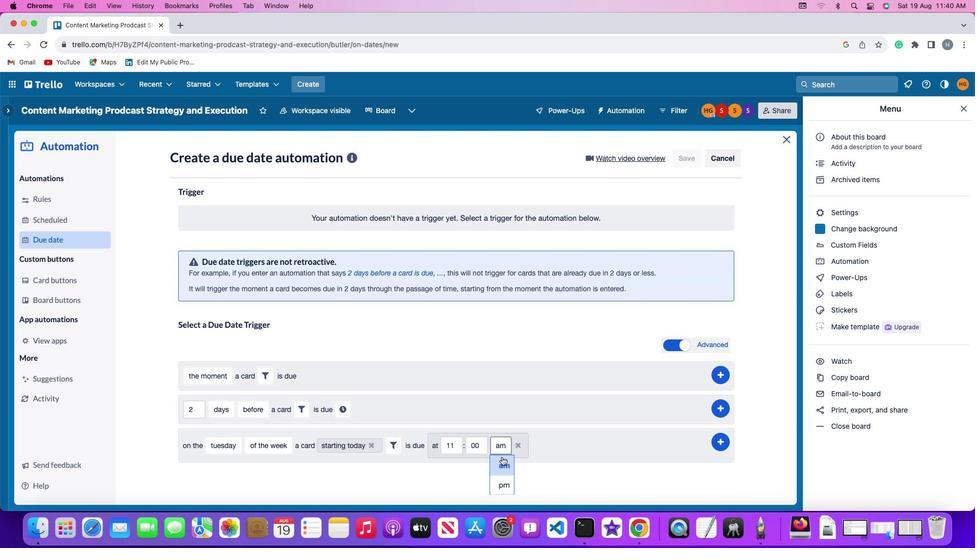 
Action: Mouse pressed left at (502, 457)
Screenshot: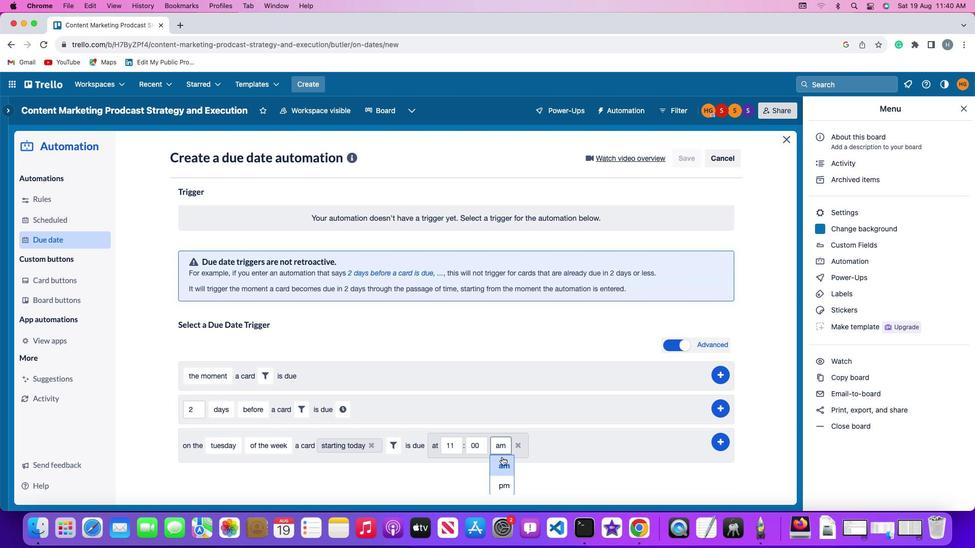 
Action: Mouse moved to (723, 440)
Screenshot: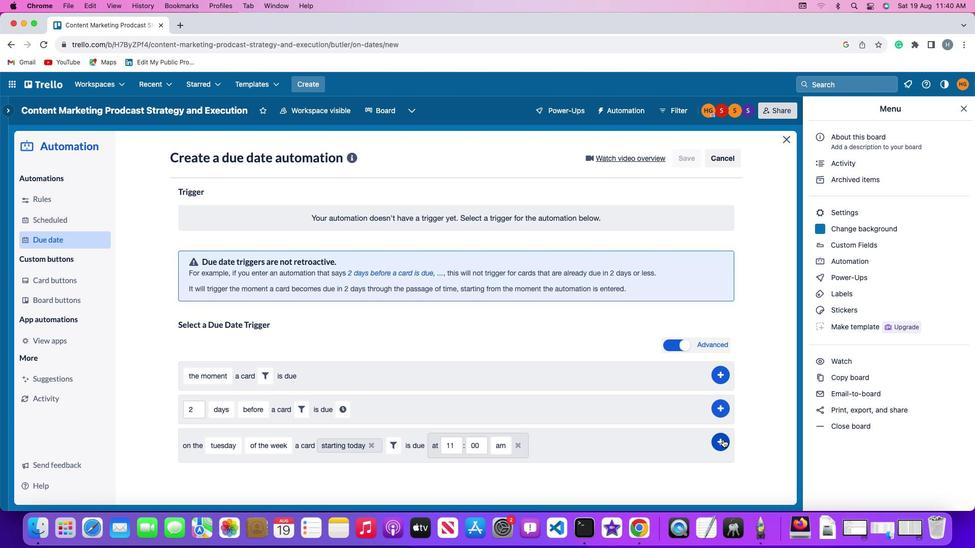 
Action: Mouse pressed left at (723, 440)
Screenshot: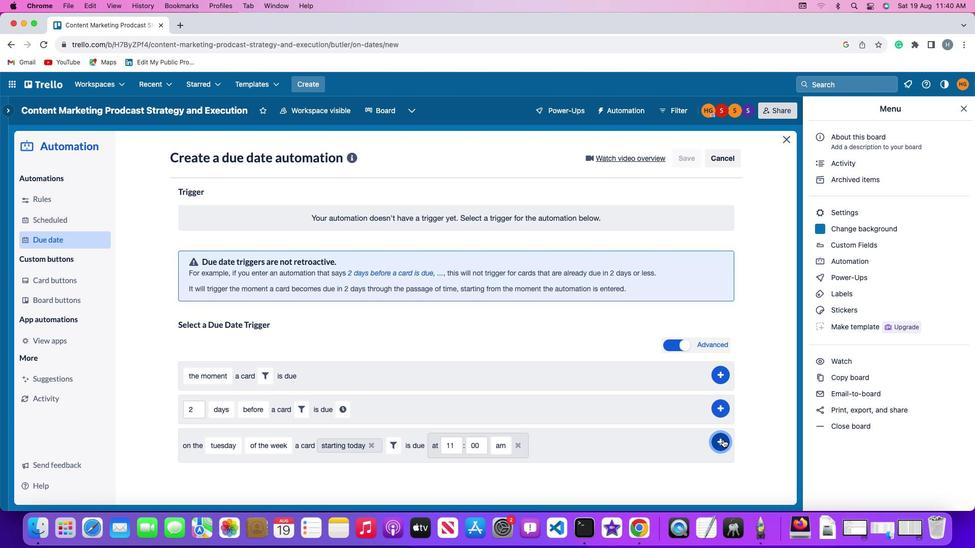 
Action: Mouse moved to (768, 372)
Screenshot: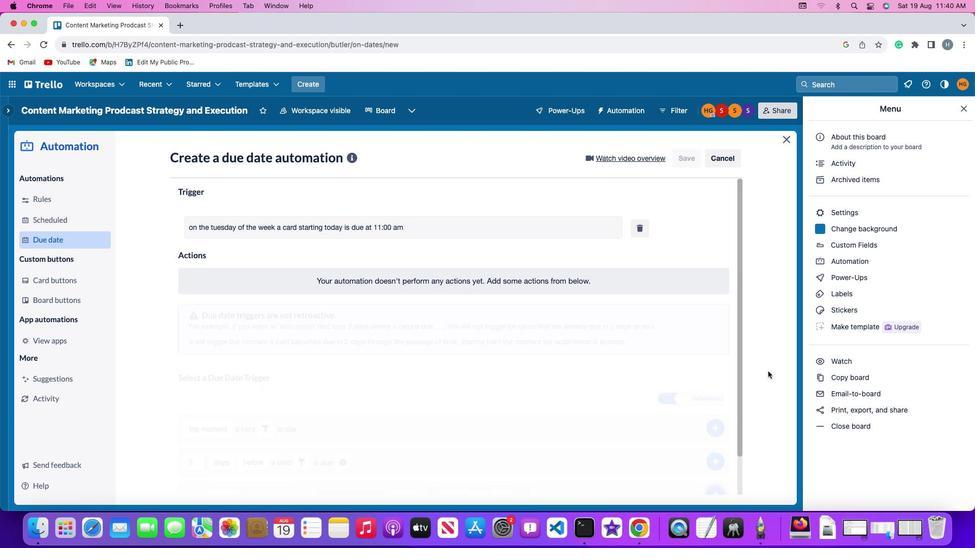
